 Task: Search one way flight ticket for 2 adults, 4 children and 1 infant on lap in business from Montgomery: Montgomery Regional Airportß(dannelly Field) to Evansville: Evansville Regional Airport on 5-3-2023. Choice of flights is Delta. Number of bags: 8 checked bags. Price is upto 20000. Outbound departure time preference is 17:30.
Action: Mouse moved to (267, 397)
Screenshot: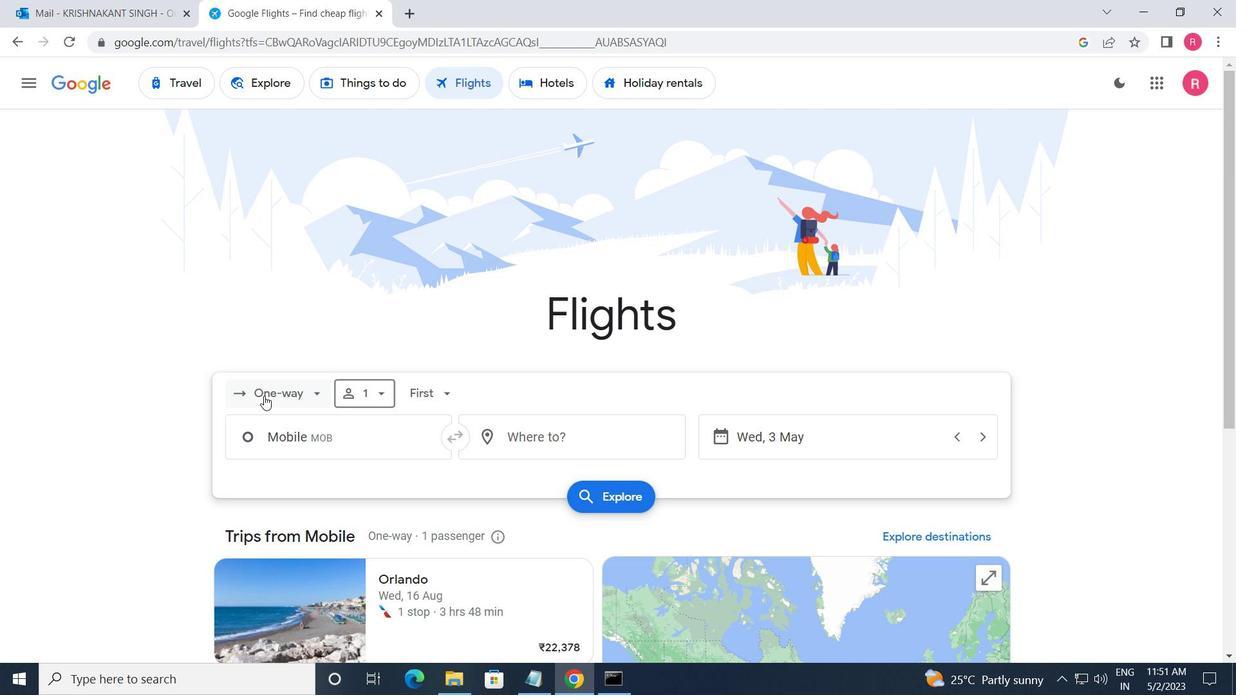 
Action: Mouse pressed left at (267, 397)
Screenshot: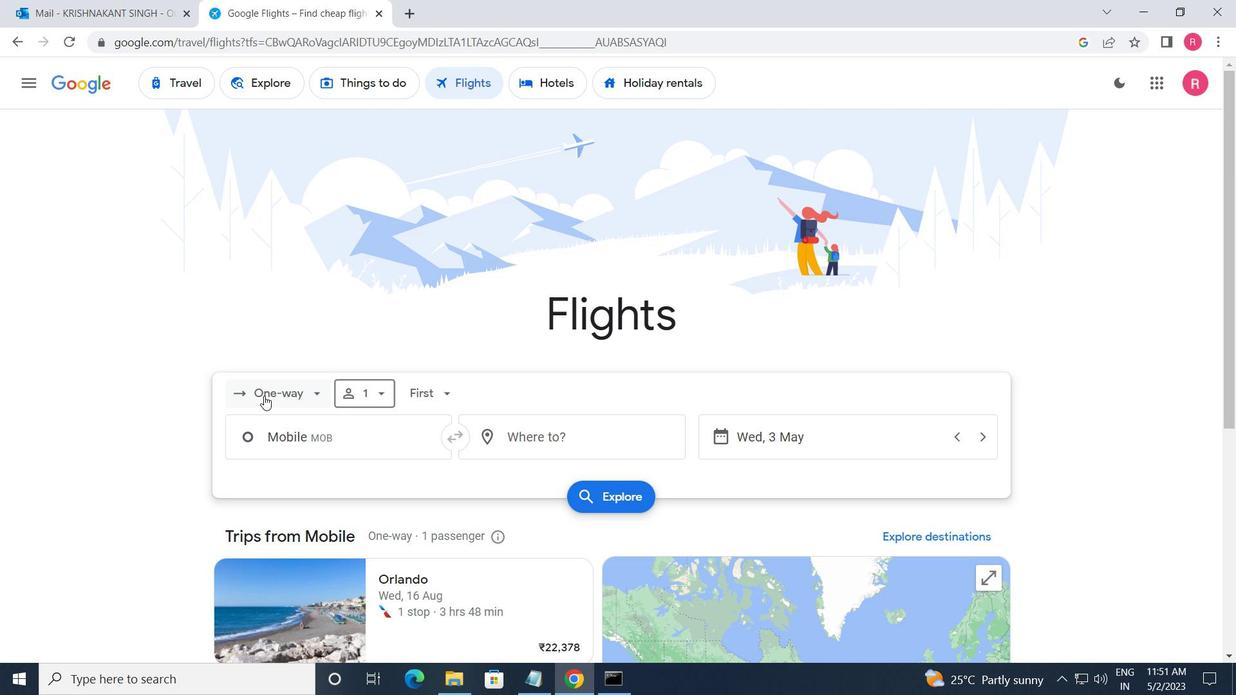 
Action: Mouse moved to (325, 470)
Screenshot: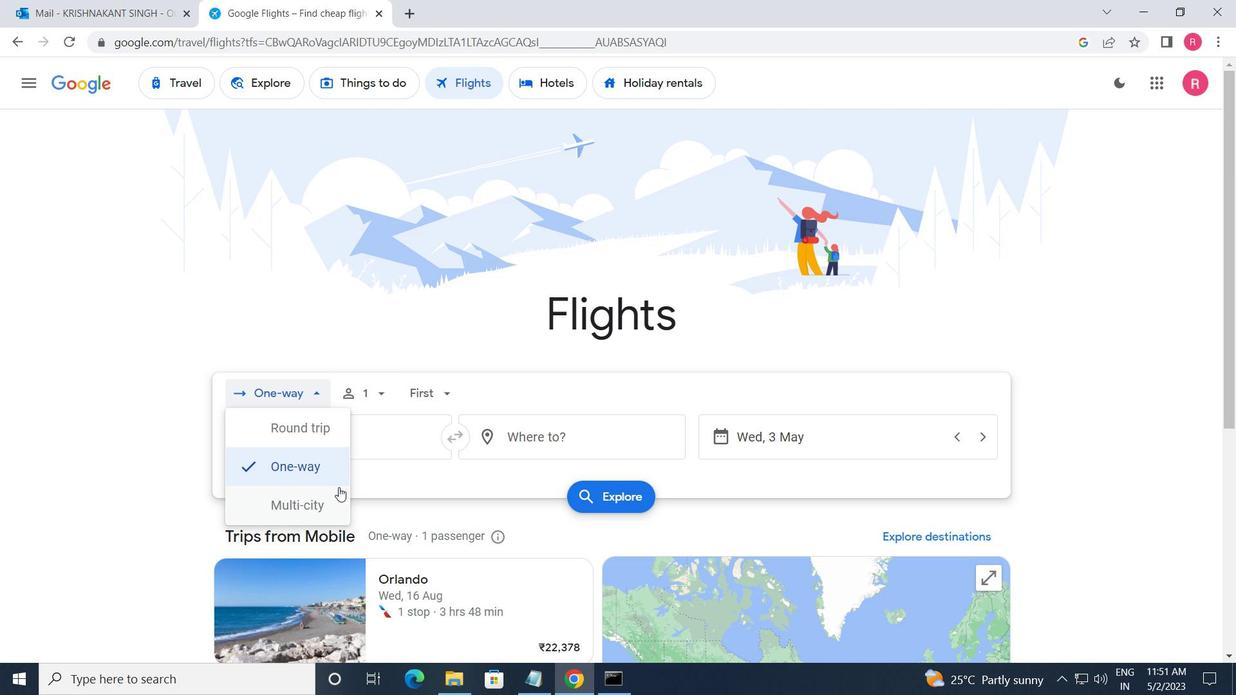 
Action: Mouse pressed left at (325, 470)
Screenshot: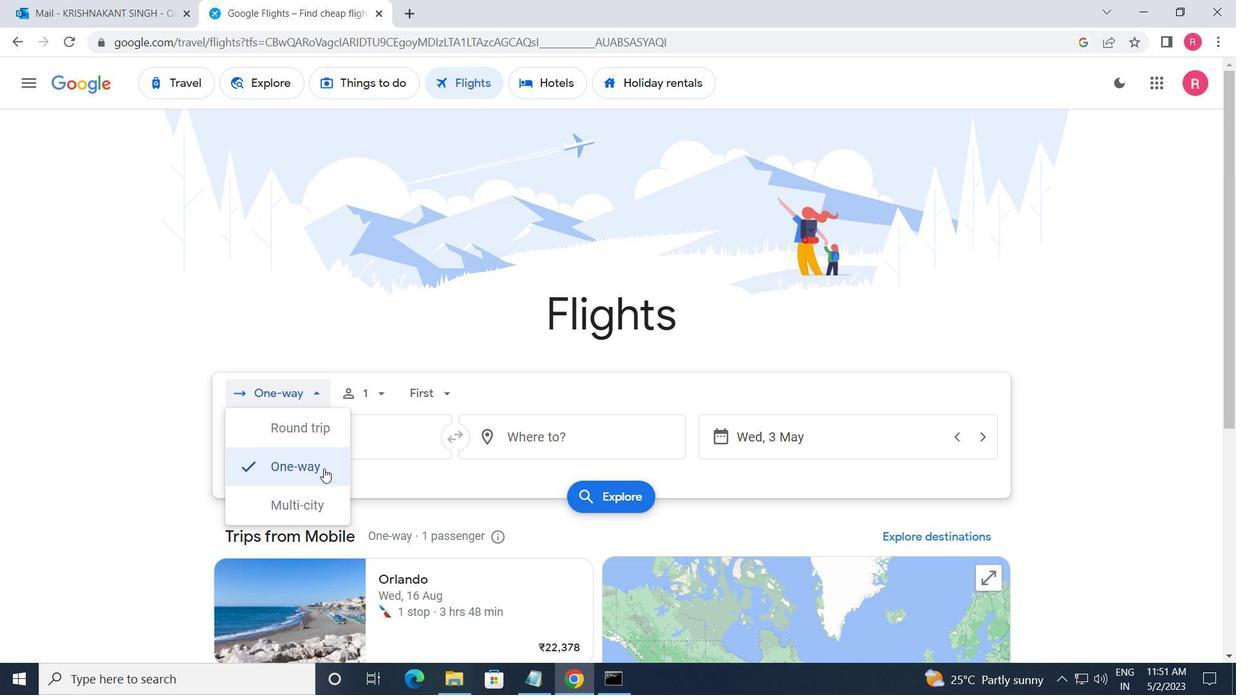 
Action: Mouse moved to (381, 398)
Screenshot: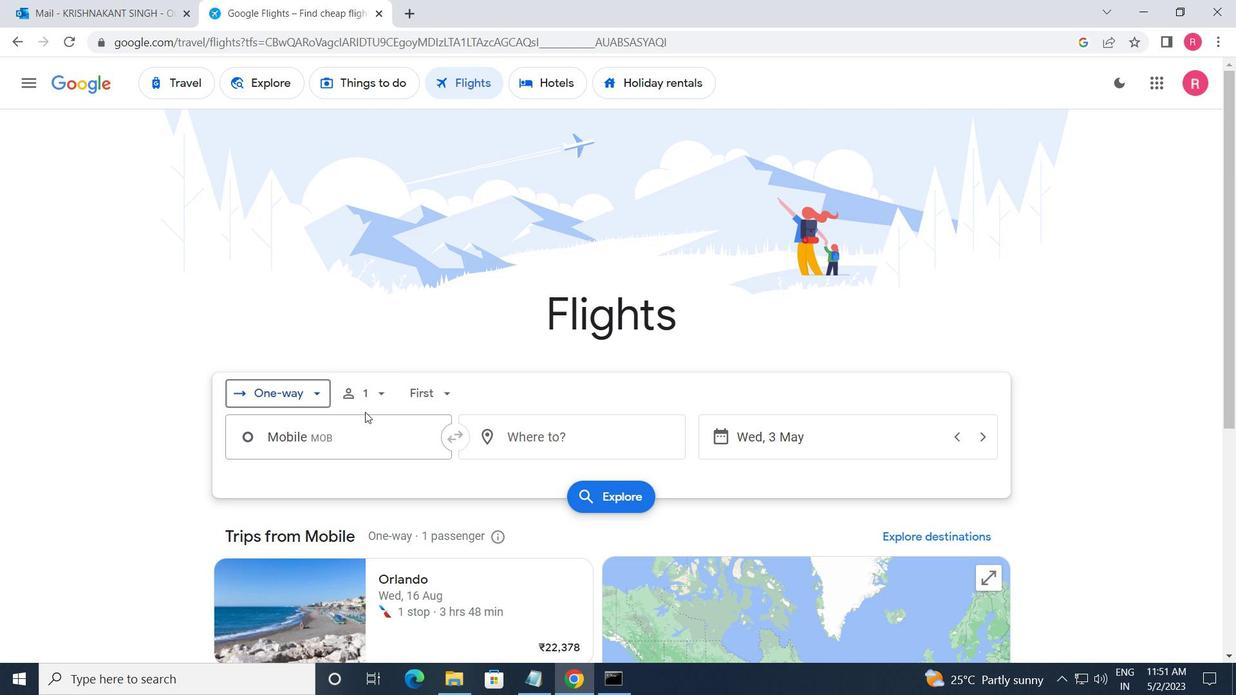 
Action: Mouse pressed left at (381, 398)
Screenshot: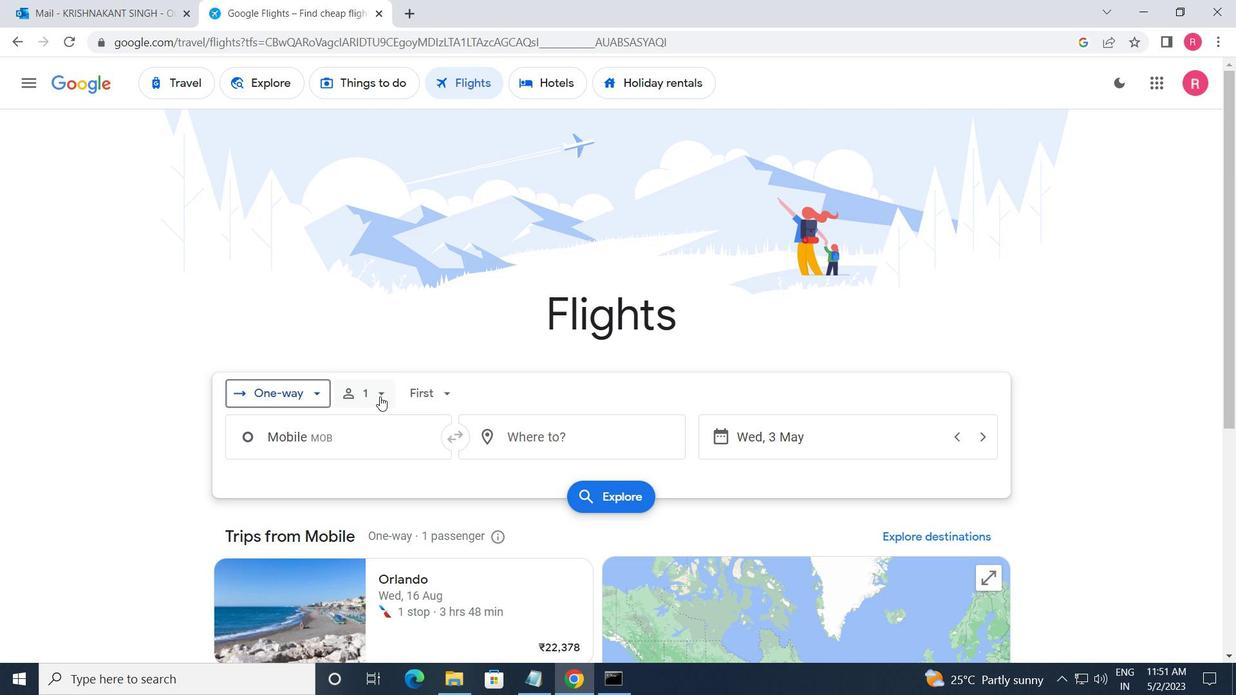 
Action: Mouse moved to (504, 439)
Screenshot: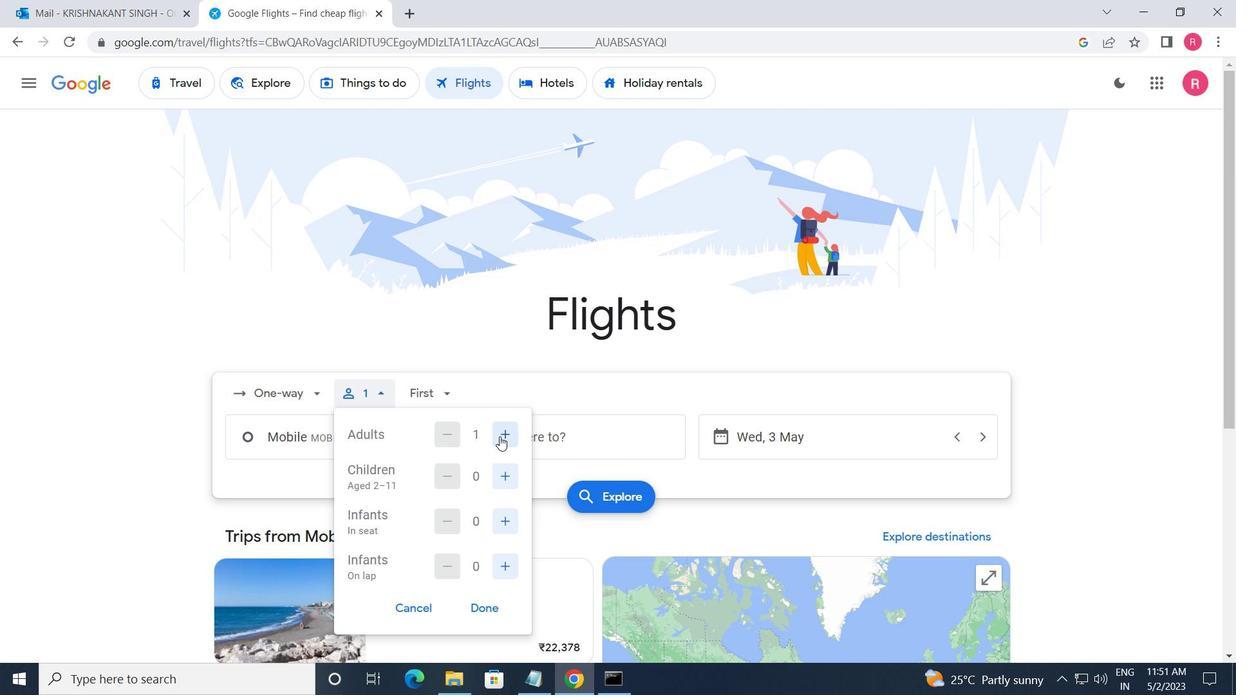 
Action: Mouse pressed left at (504, 439)
Screenshot: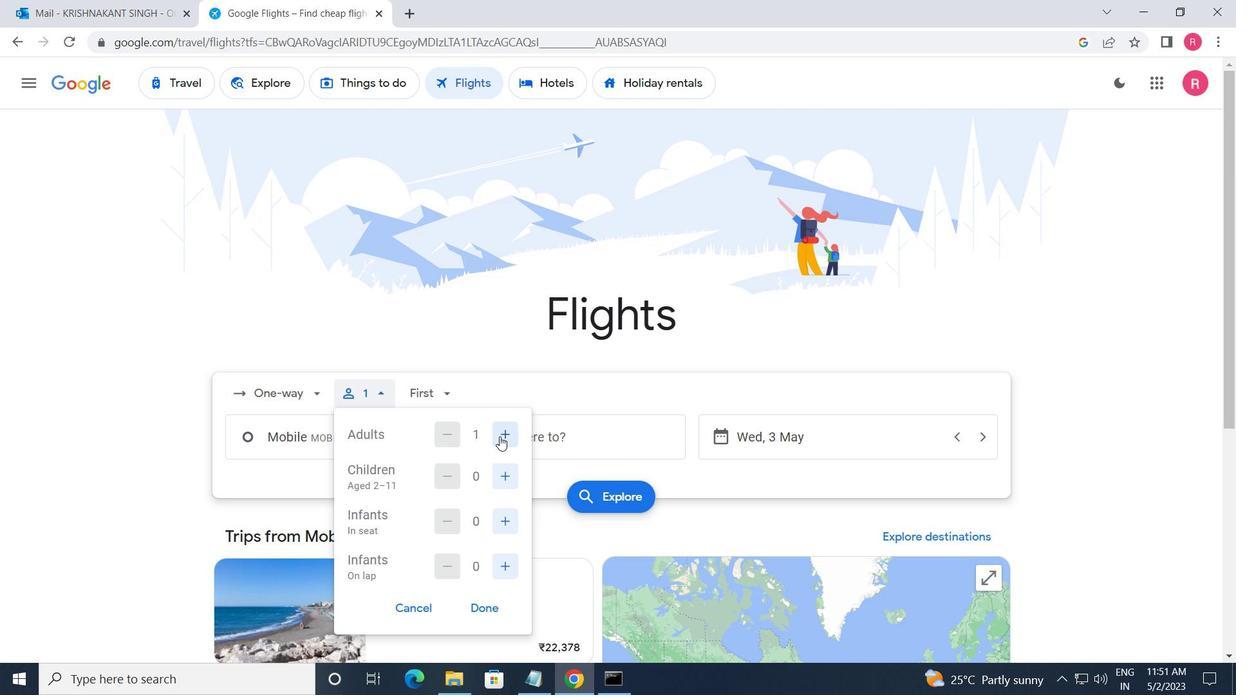 
Action: Mouse moved to (503, 468)
Screenshot: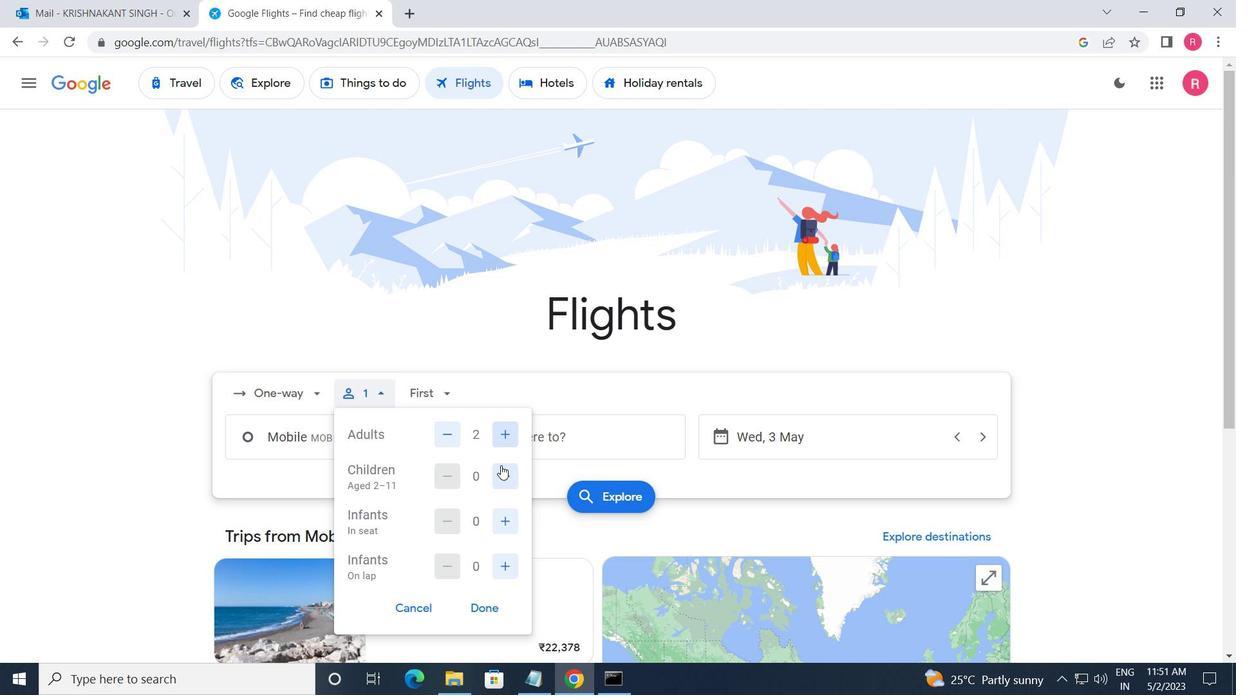 
Action: Mouse pressed left at (503, 468)
Screenshot: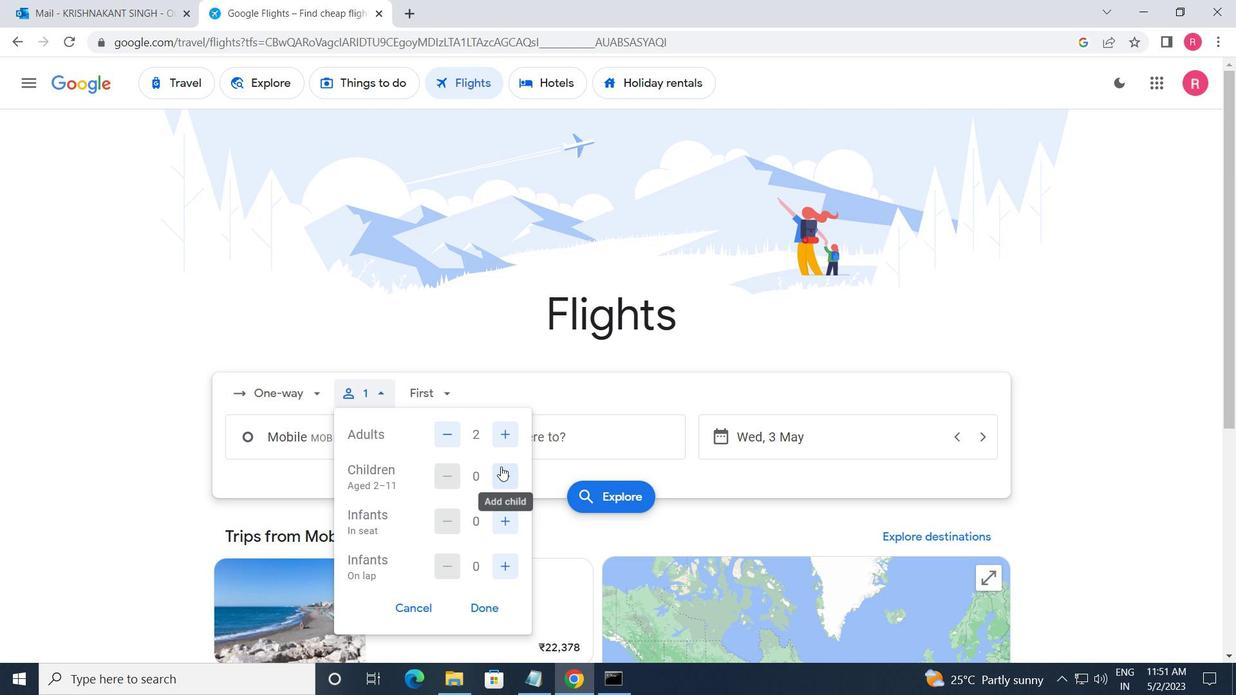 
Action: Mouse moved to (503, 469)
Screenshot: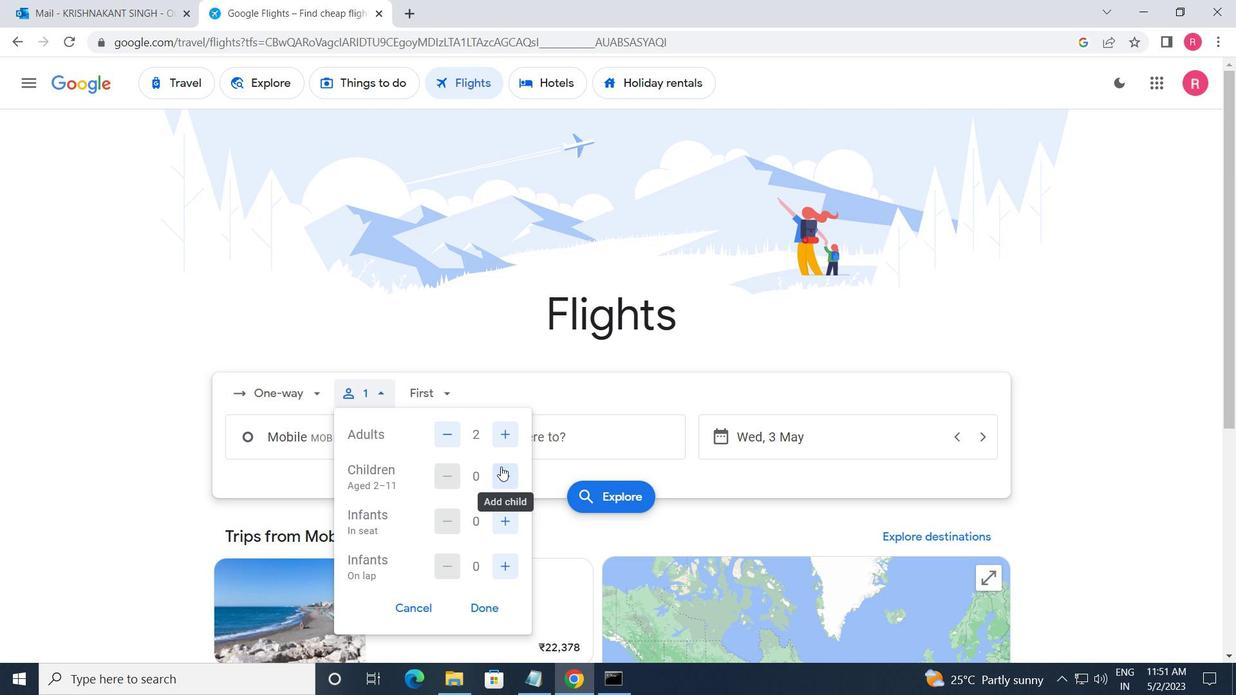 
Action: Mouse pressed left at (503, 469)
Screenshot: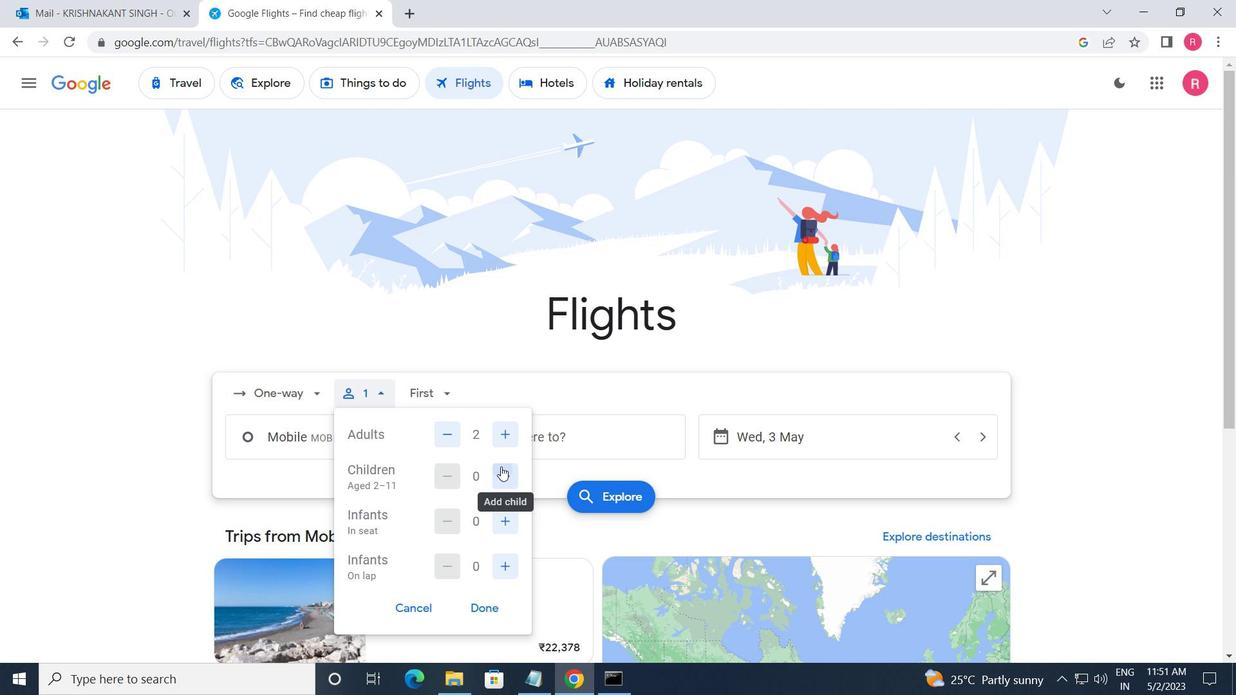 
Action: Mouse pressed left at (503, 469)
Screenshot: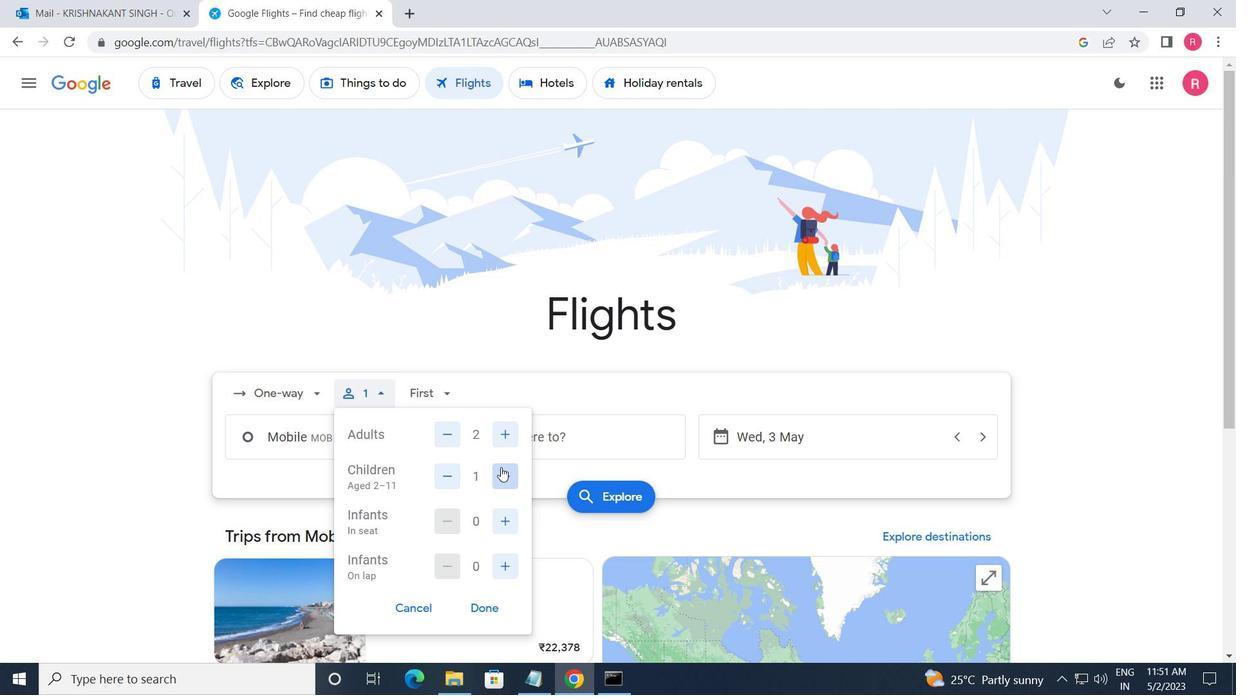 
Action: Mouse pressed left at (503, 469)
Screenshot: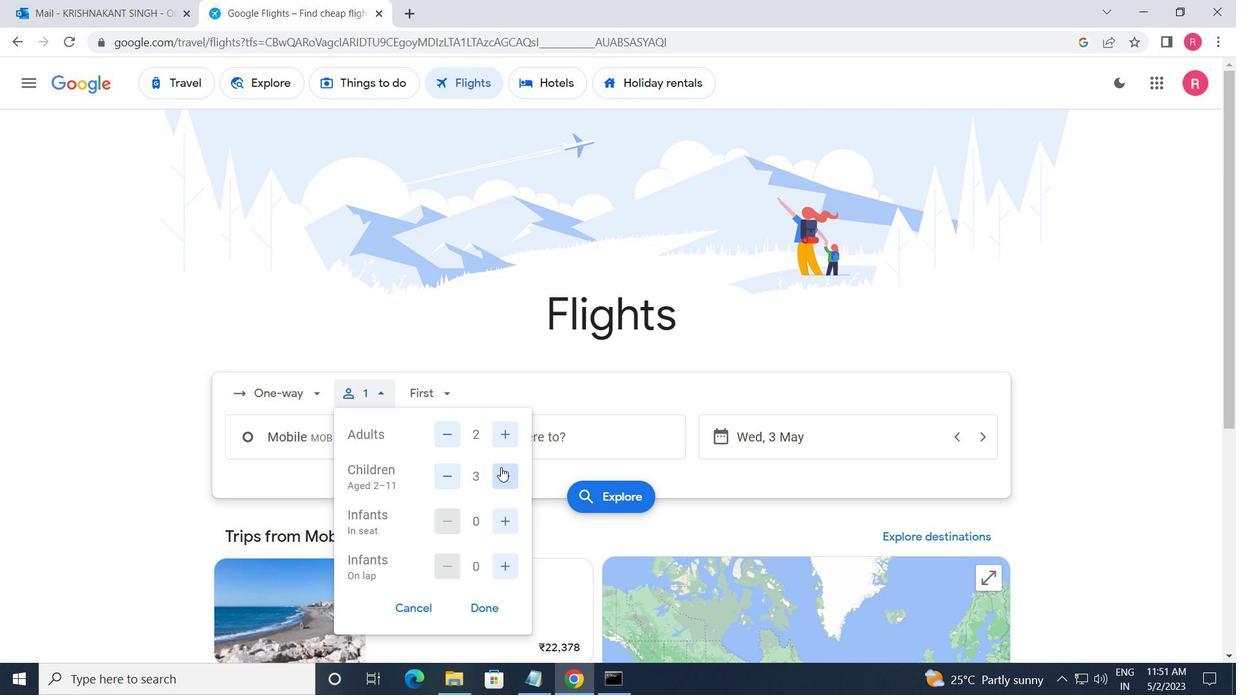 
Action: Mouse moved to (501, 513)
Screenshot: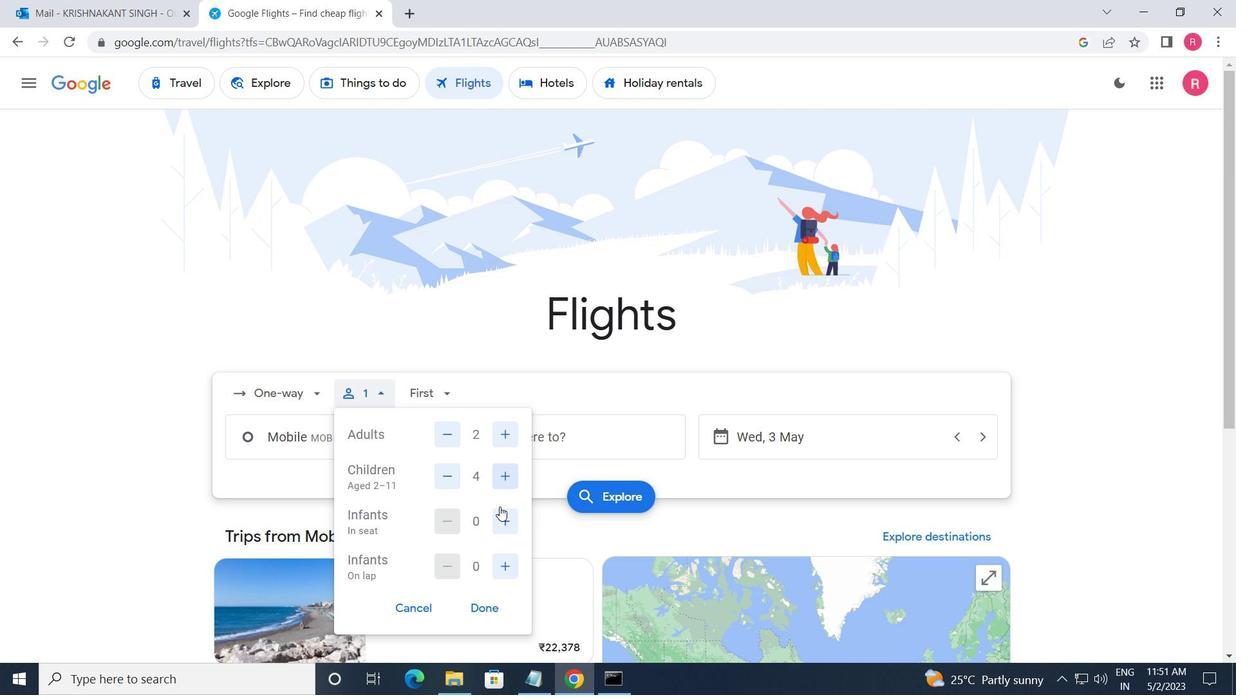 
Action: Mouse pressed left at (501, 513)
Screenshot: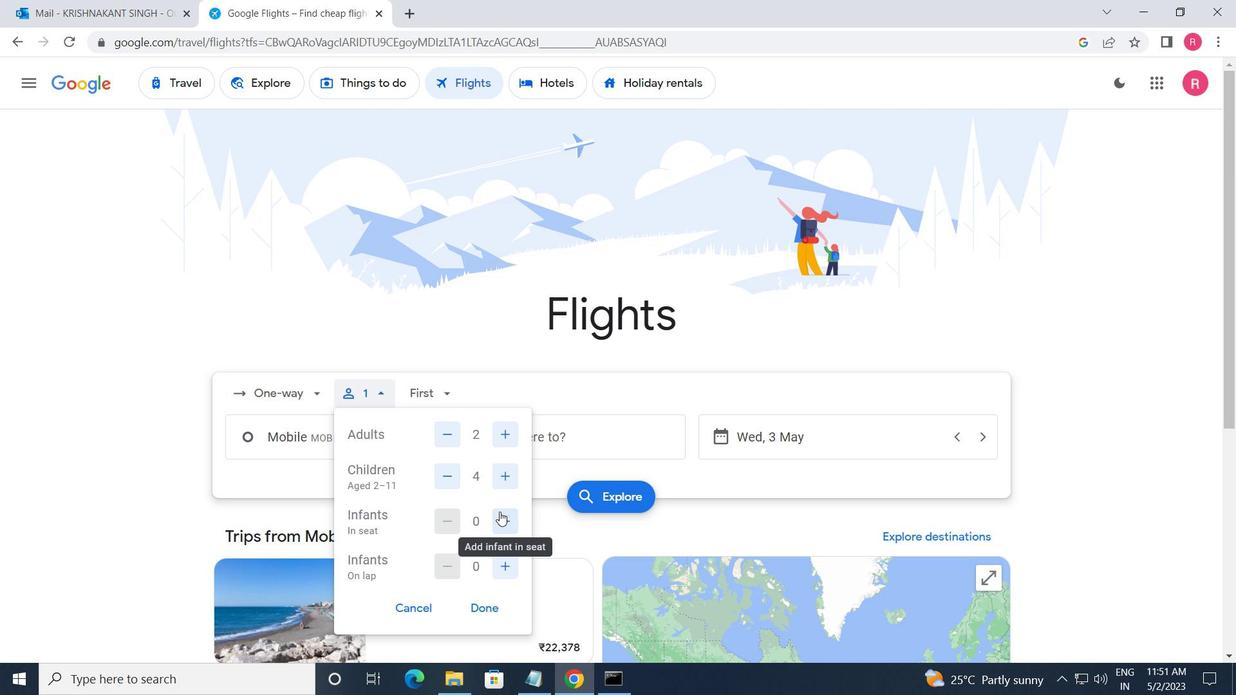 
Action: Mouse moved to (446, 401)
Screenshot: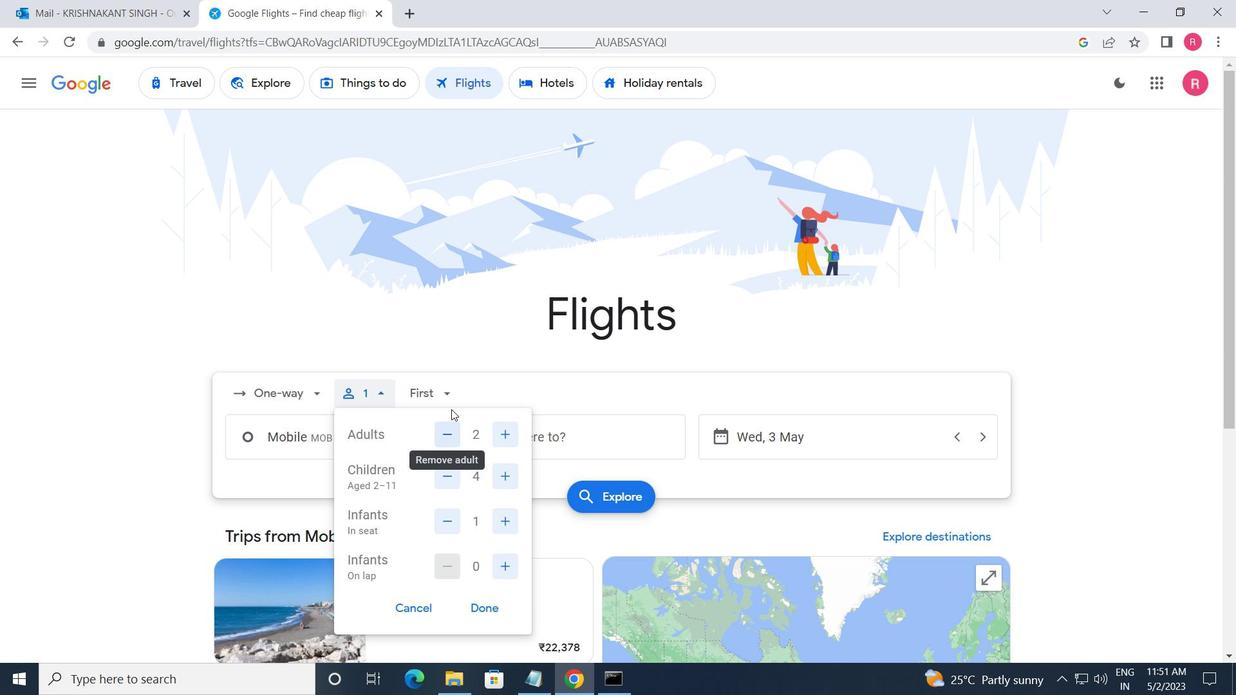 
Action: Mouse pressed left at (446, 401)
Screenshot: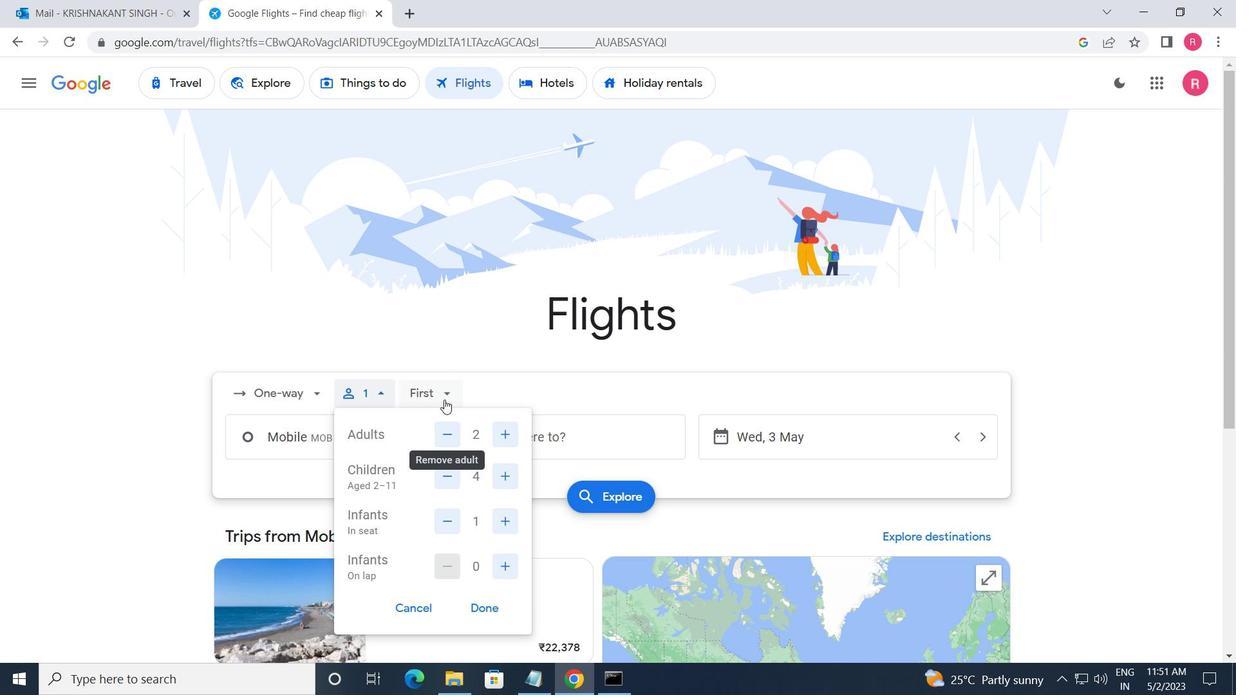 
Action: Mouse moved to (464, 513)
Screenshot: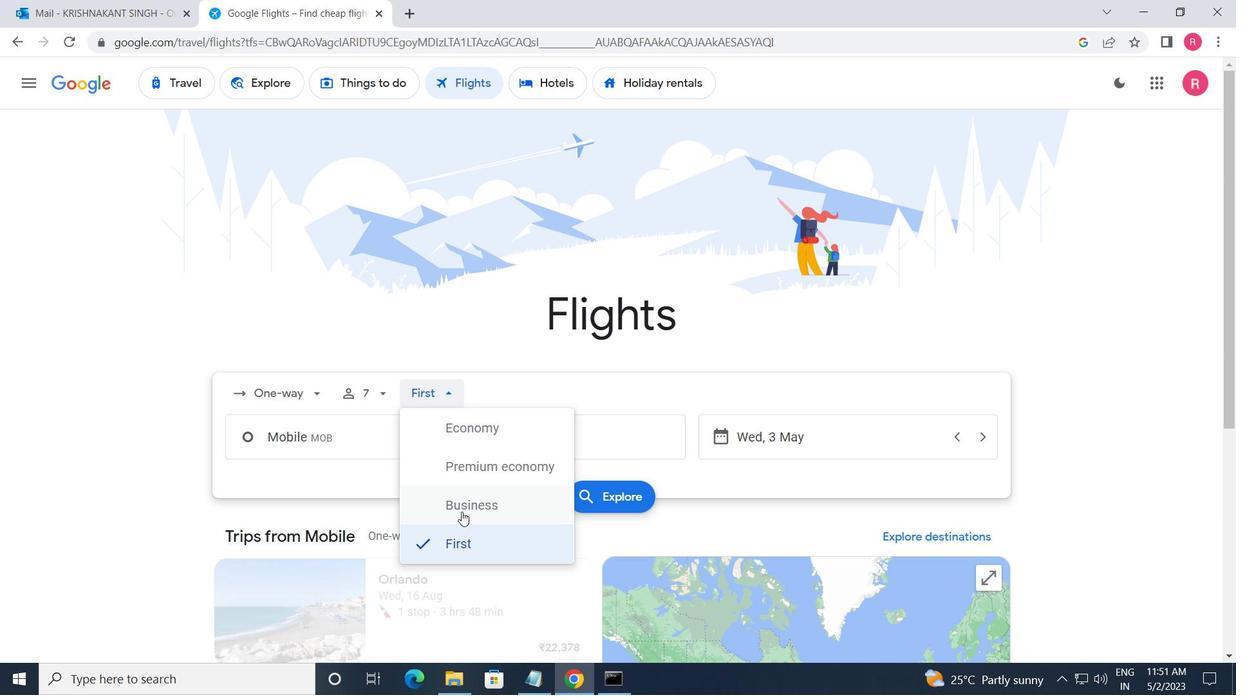 
Action: Mouse pressed left at (464, 513)
Screenshot: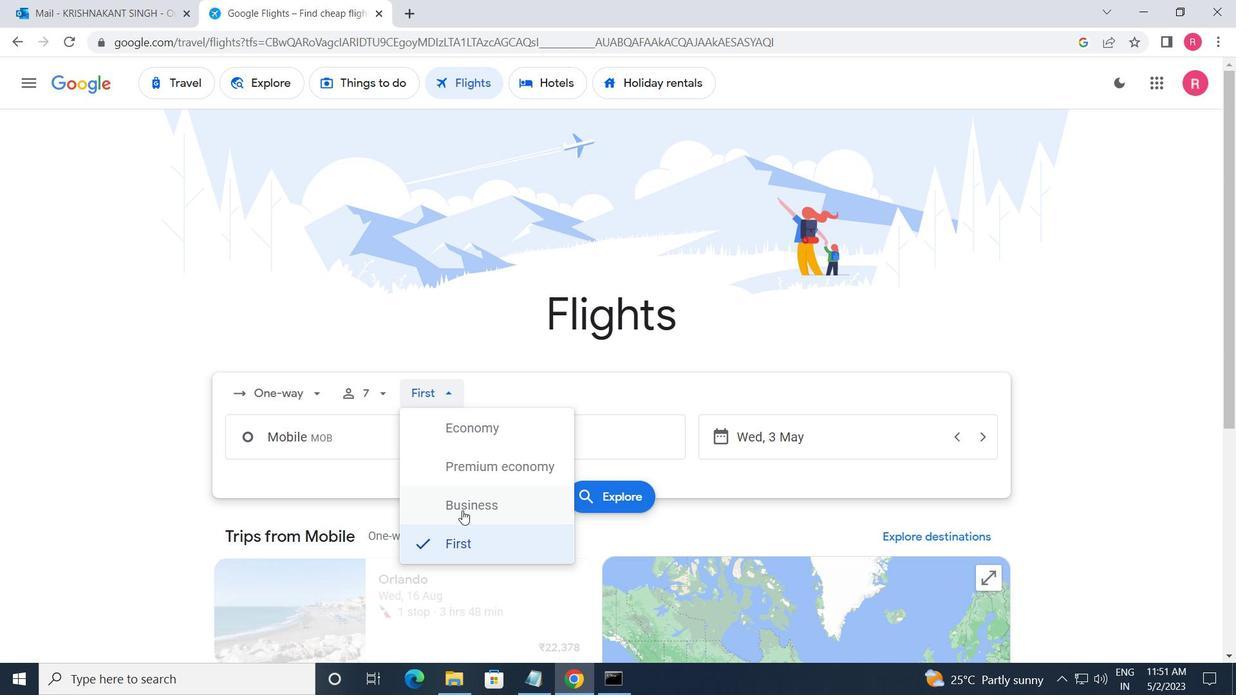
Action: Mouse moved to (379, 444)
Screenshot: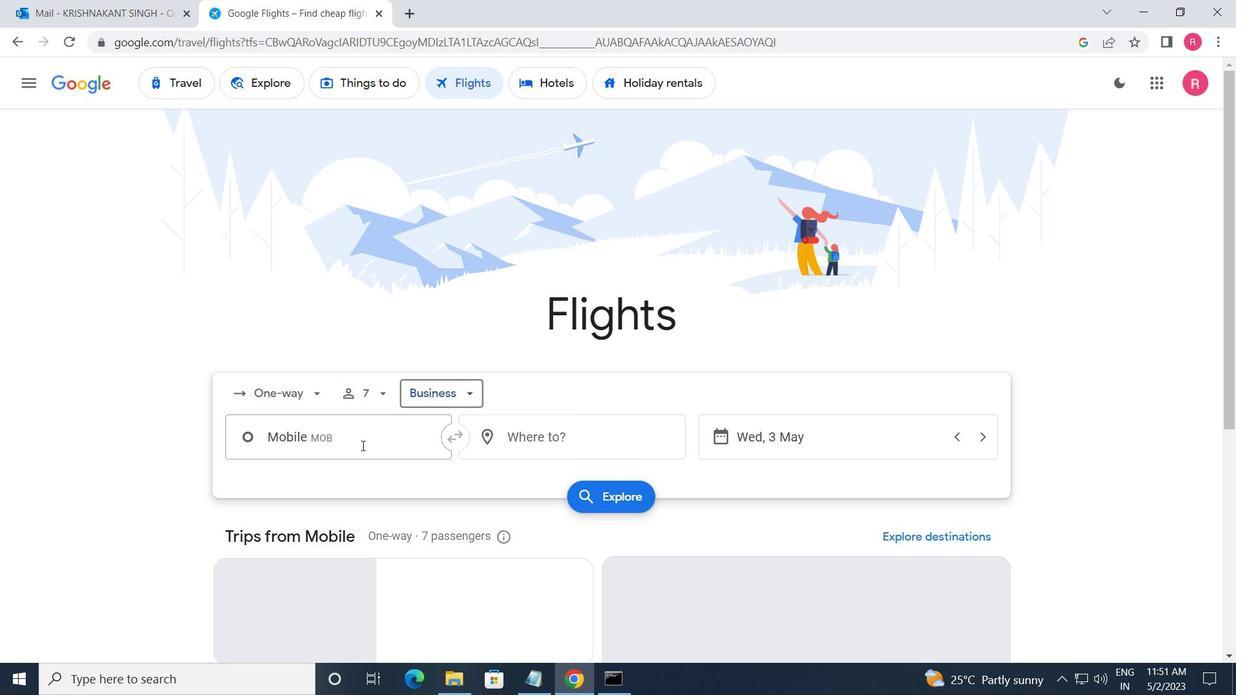 
Action: Mouse pressed left at (379, 444)
Screenshot: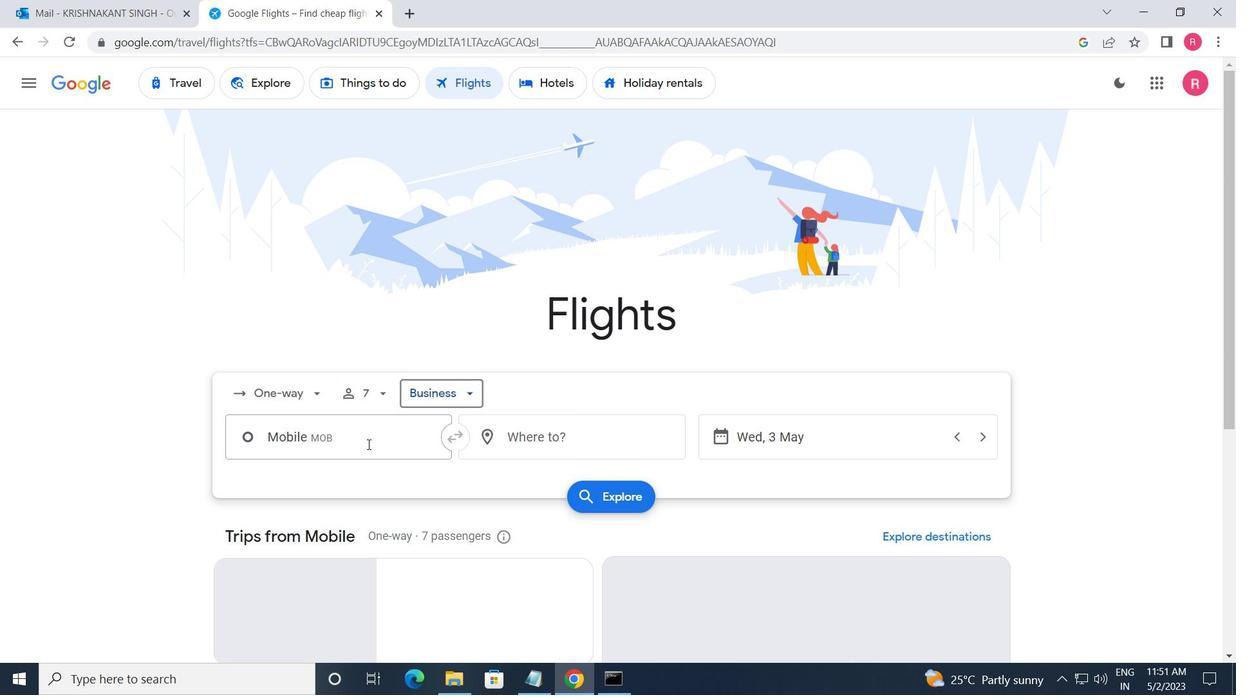 
Action: Mouse moved to (373, 256)
Screenshot: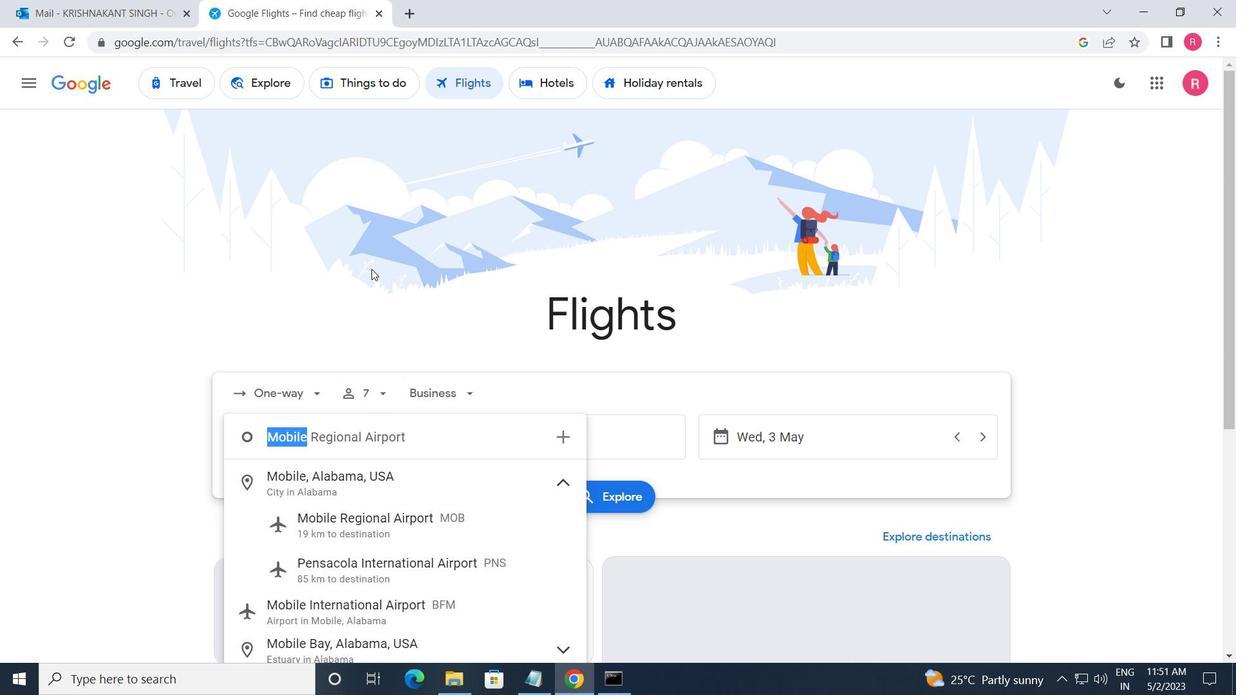 
Action: Key pressed <Key.shift_r>Montgomery
Screenshot: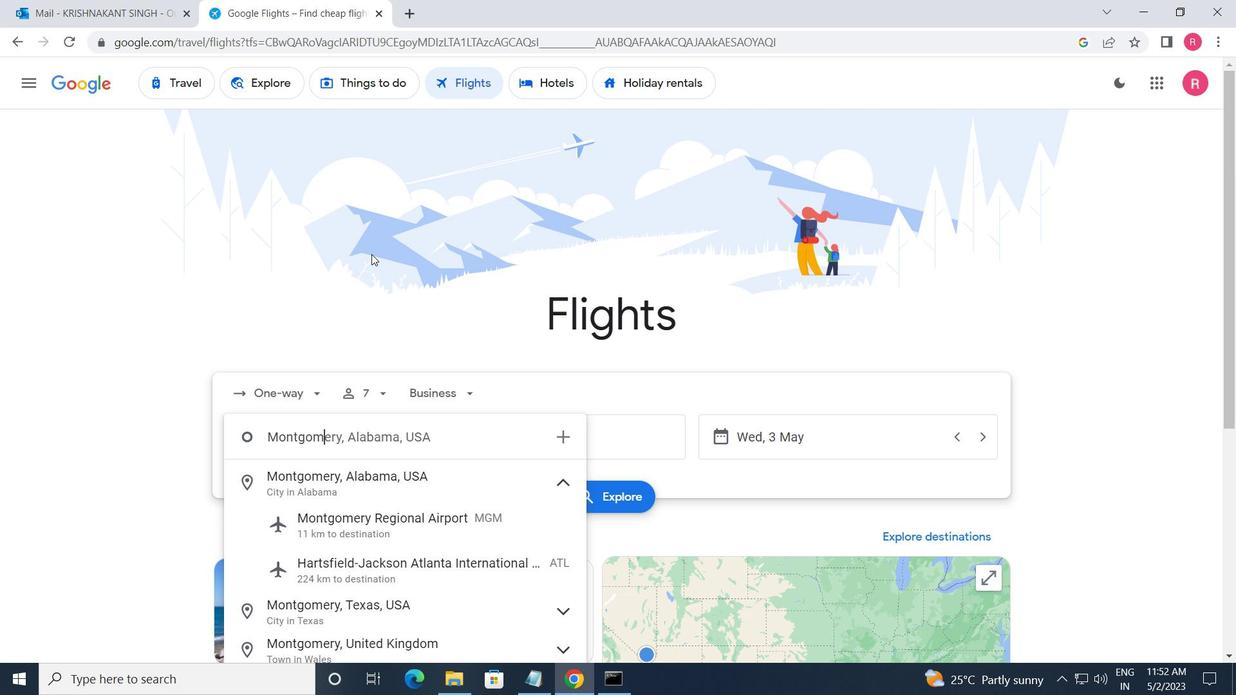 
Action: Mouse moved to (402, 533)
Screenshot: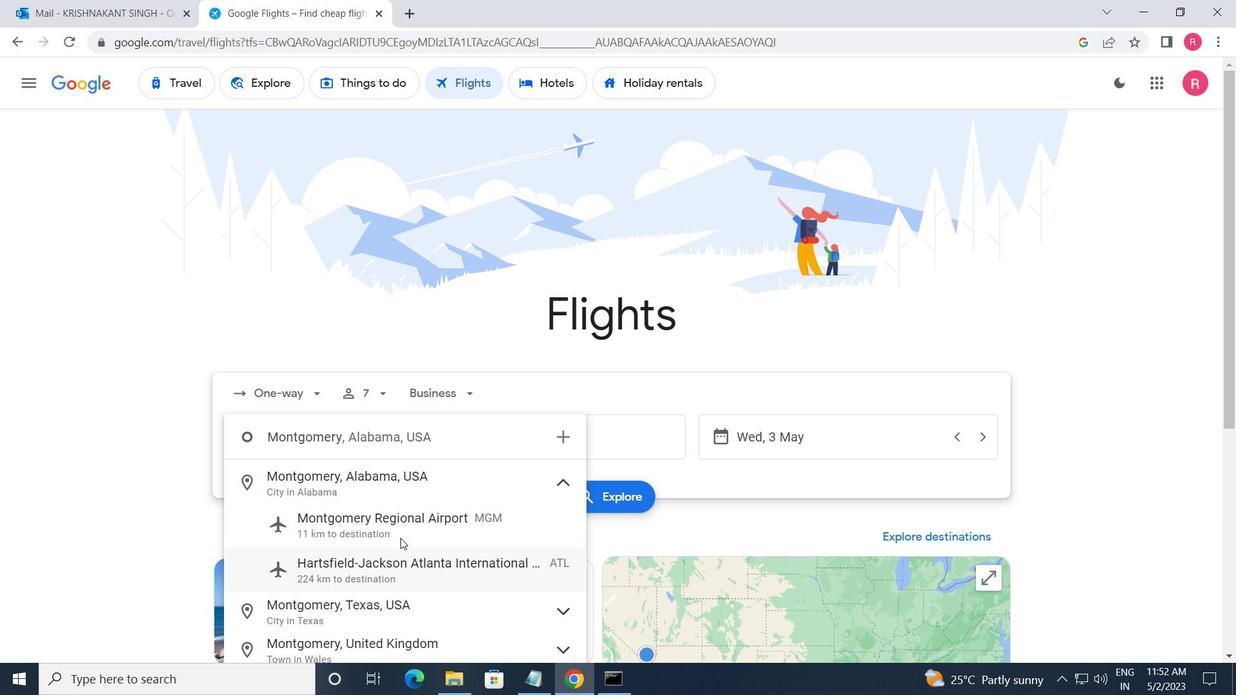 
Action: Mouse pressed left at (402, 533)
Screenshot: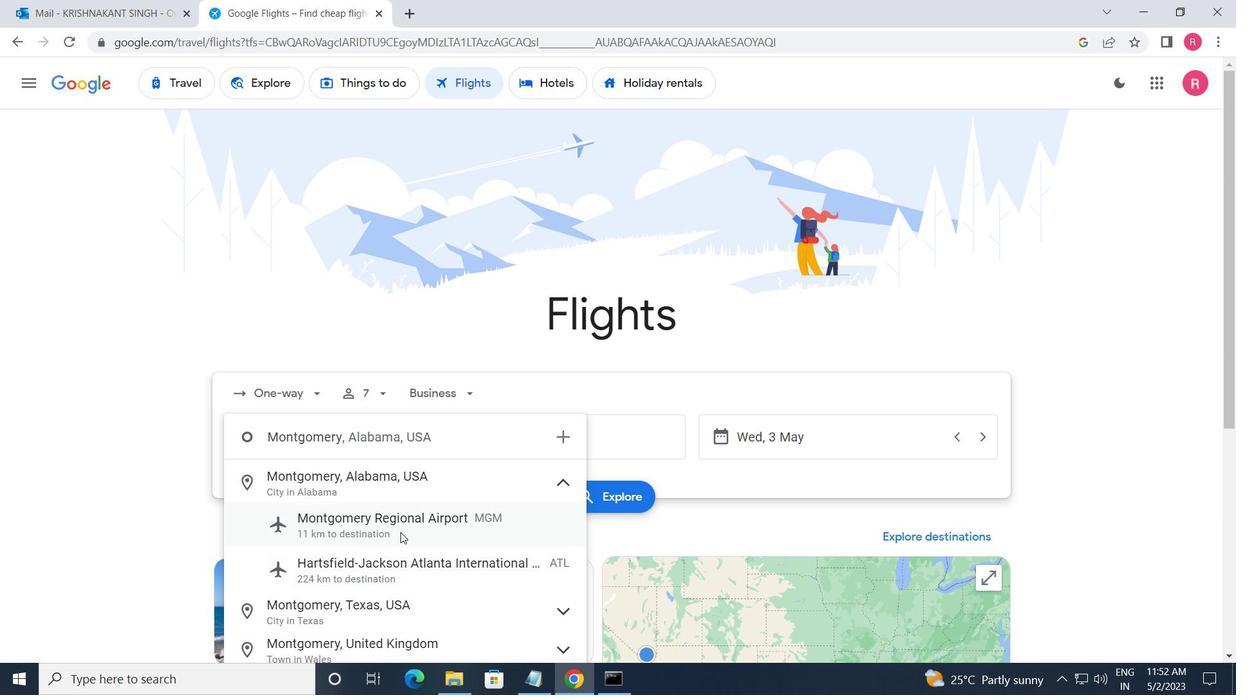 
Action: Mouse moved to (556, 440)
Screenshot: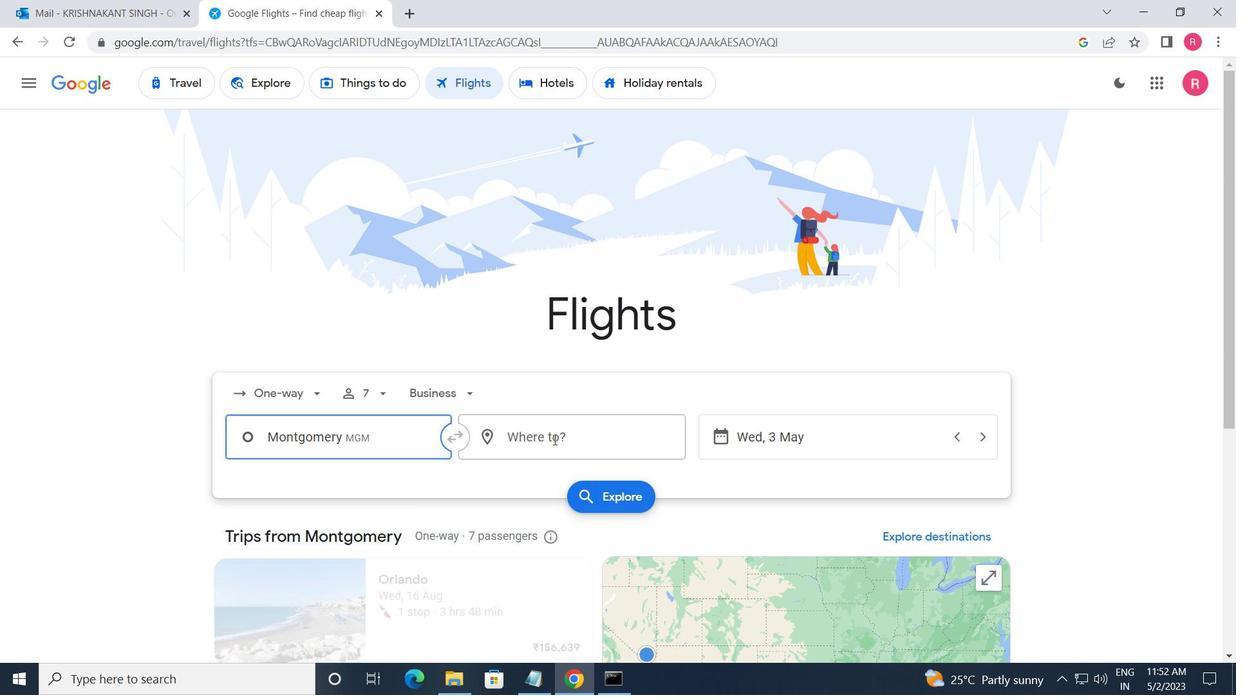 
Action: Mouse pressed left at (556, 440)
Screenshot: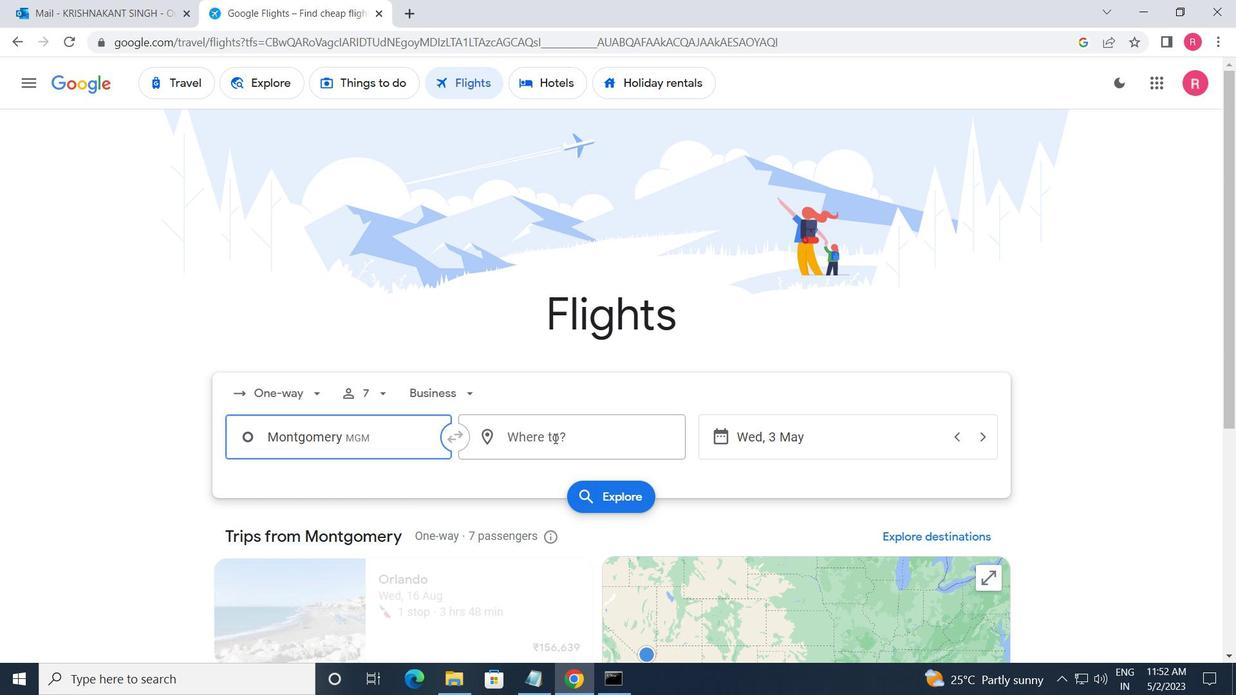 
Action: Mouse moved to (538, 604)
Screenshot: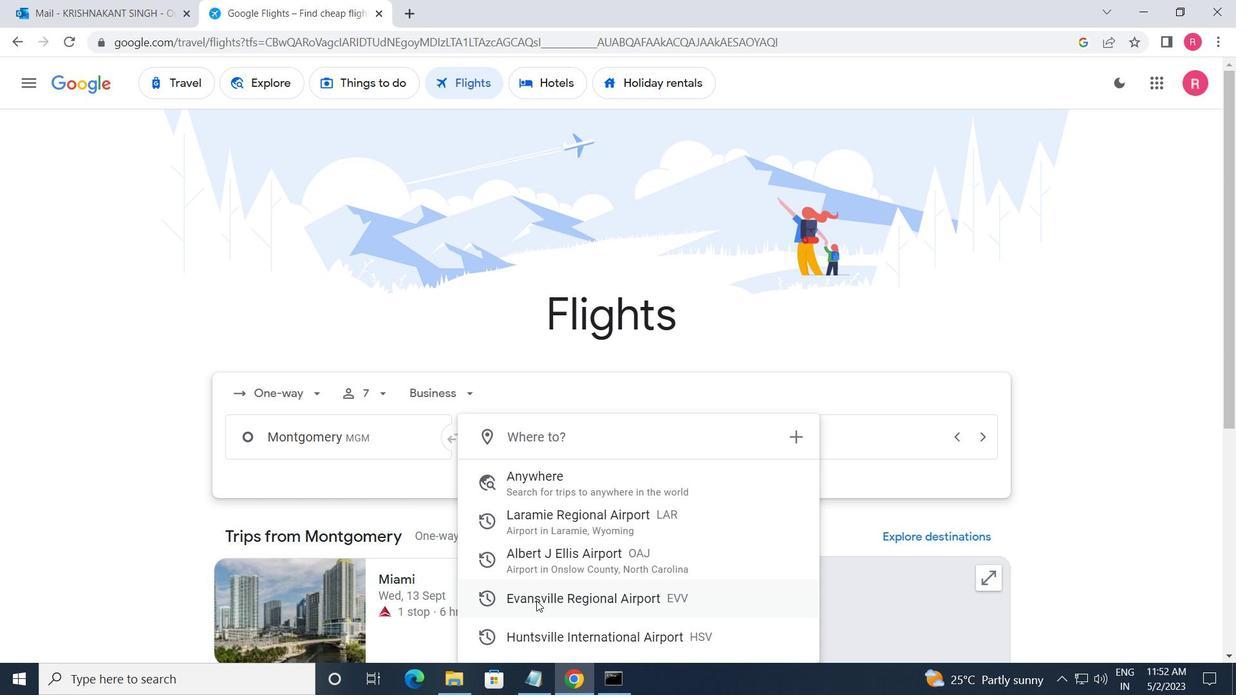 
Action: Mouse pressed left at (538, 604)
Screenshot: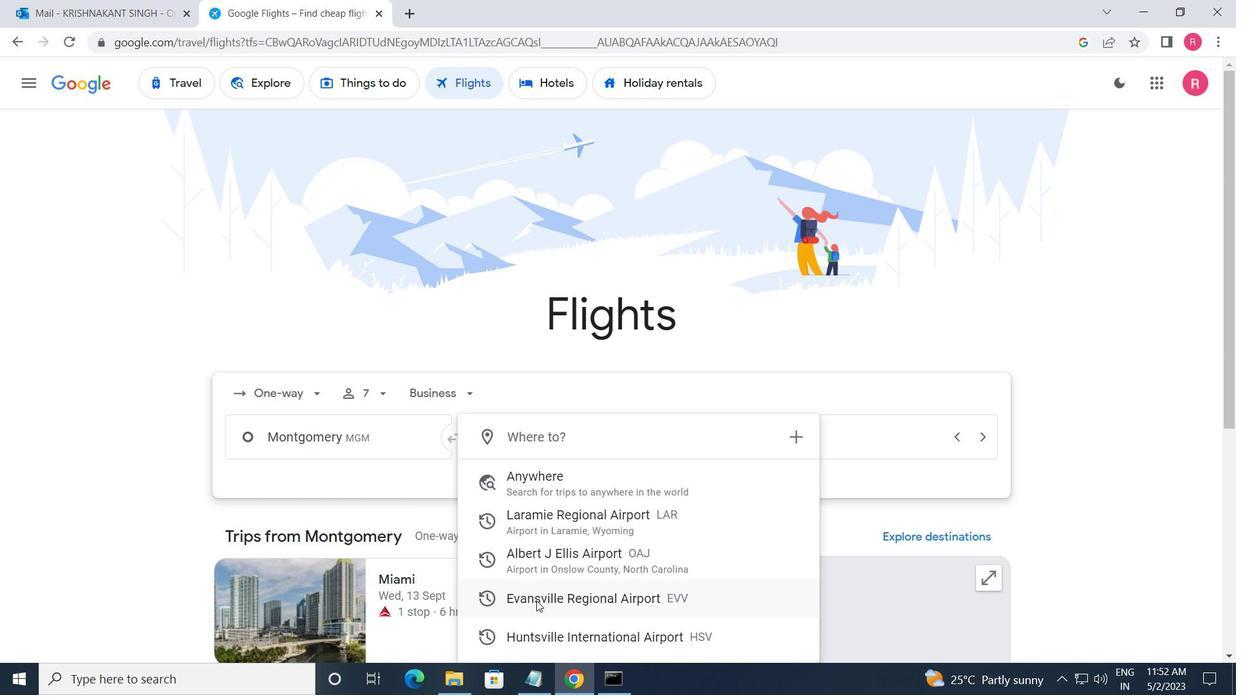 
Action: Mouse moved to (824, 439)
Screenshot: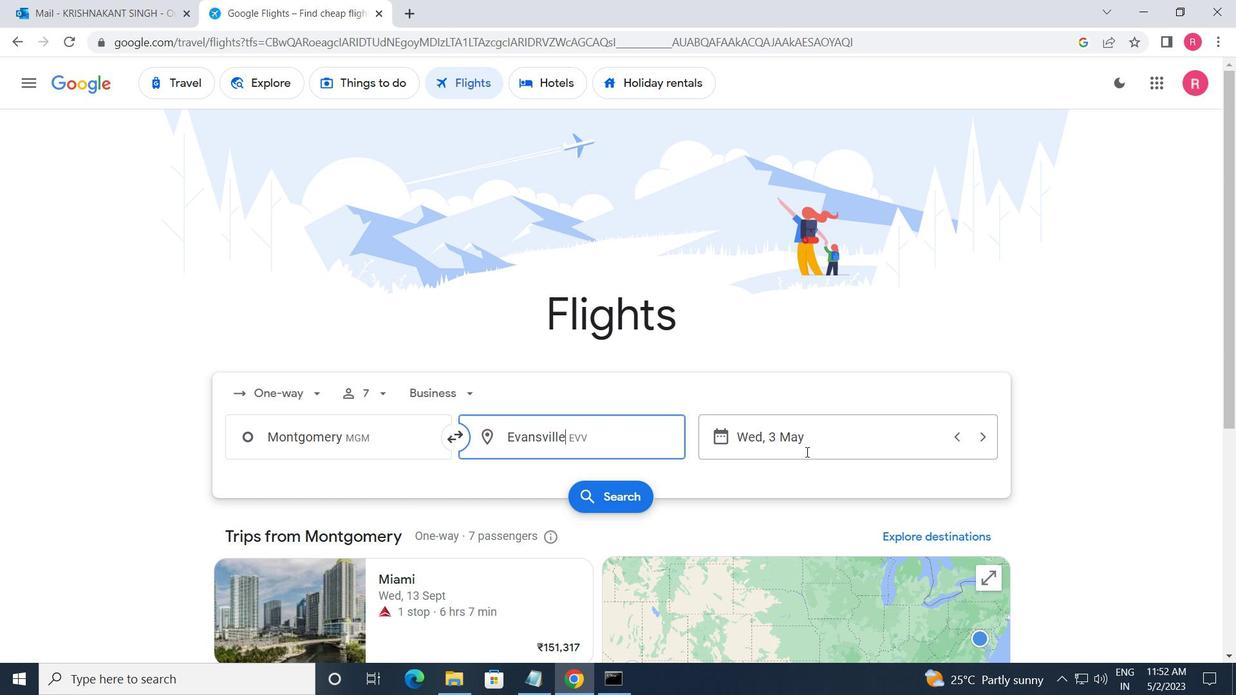 
Action: Mouse pressed left at (824, 439)
Screenshot: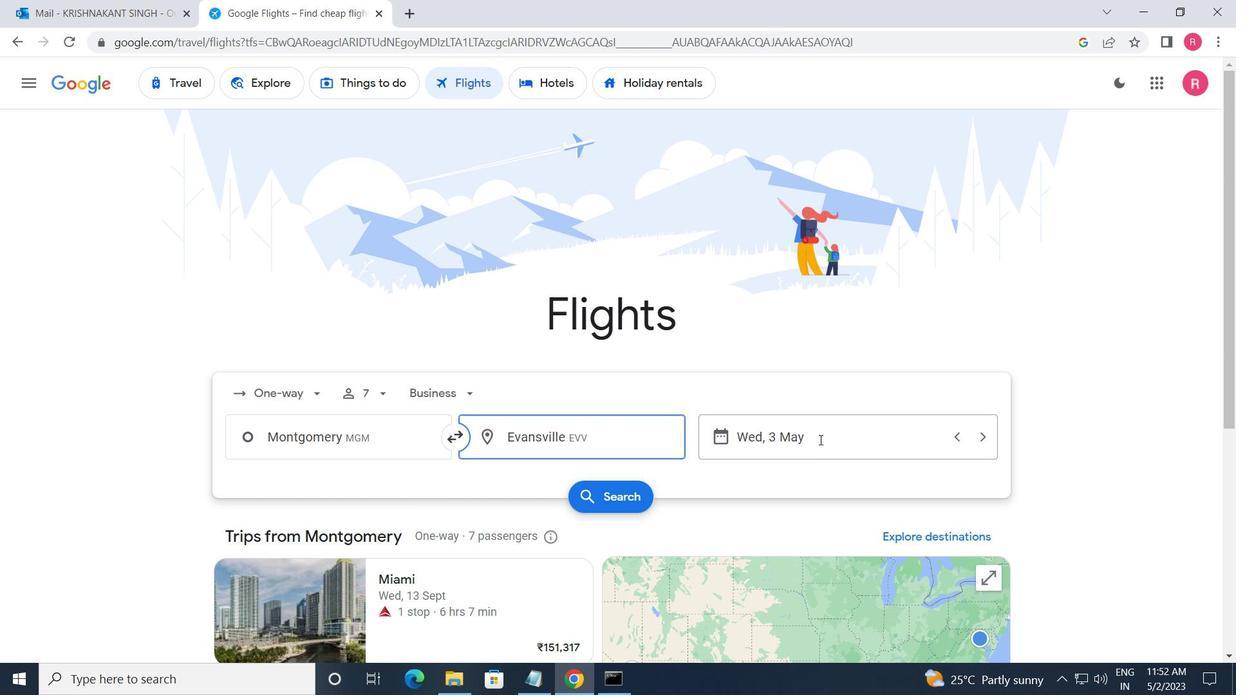 
Action: Mouse moved to (542, 381)
Screenshot: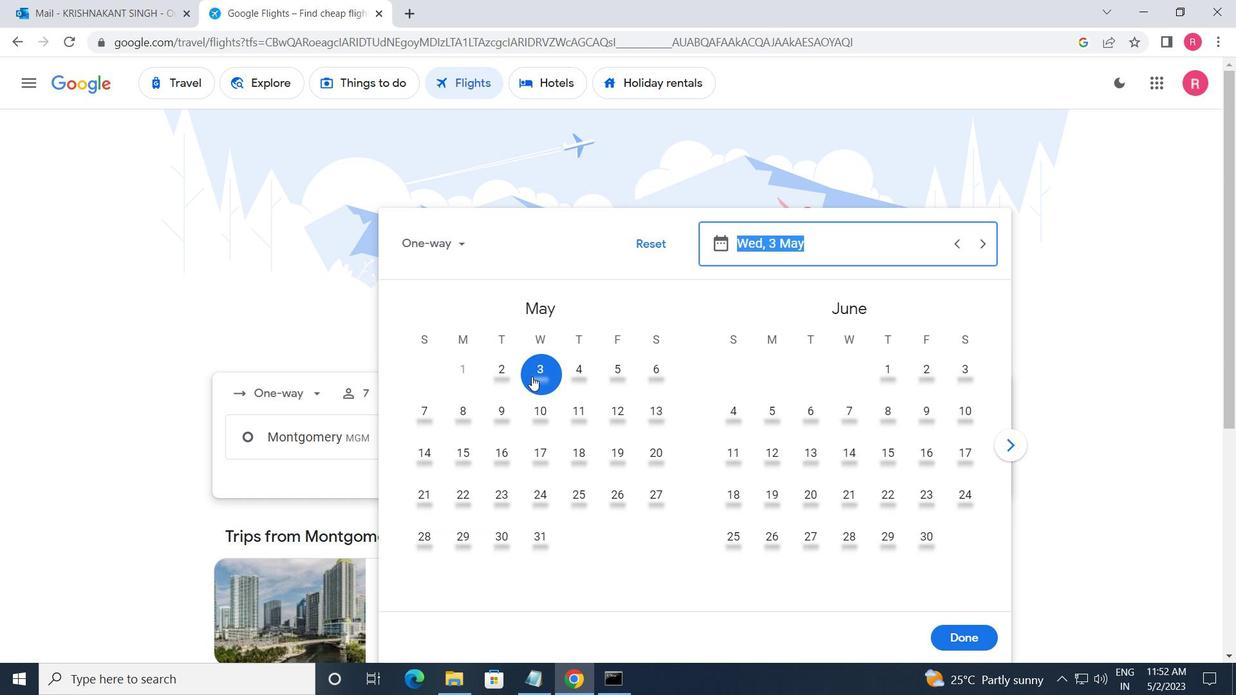 
Action: Mouse pressed left at (542, 381)
Screenshot: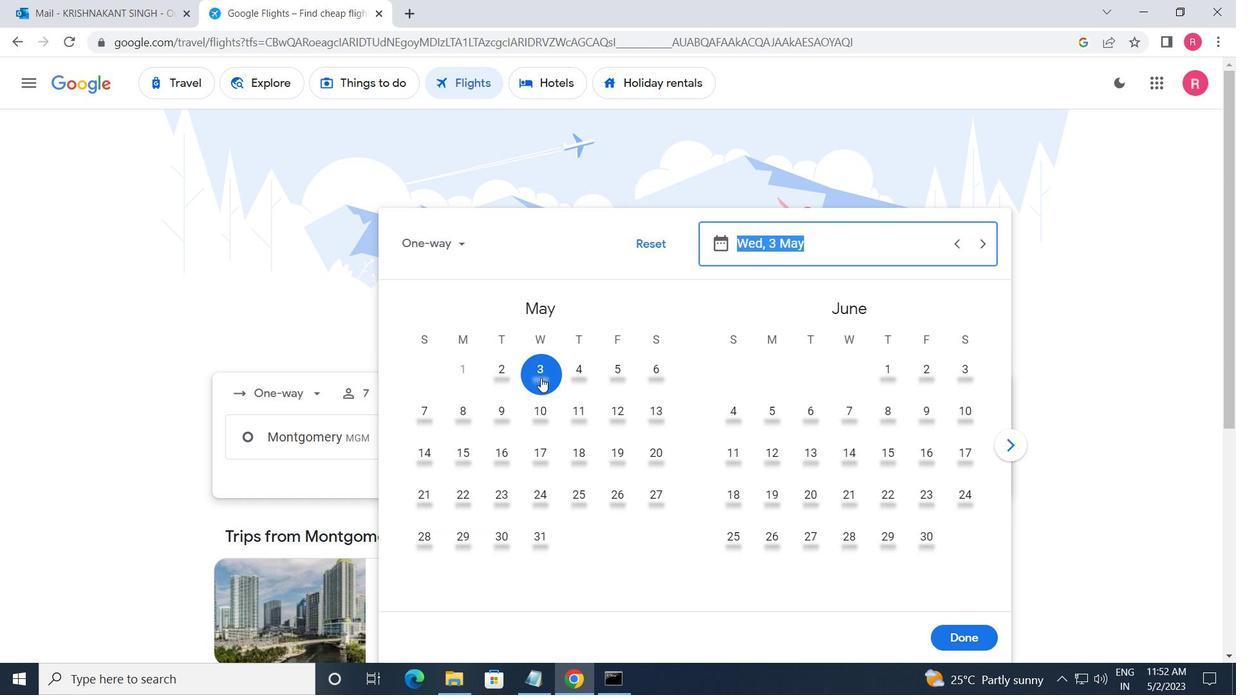 
Action: Mouse moved to (949, 641)
Screenshot: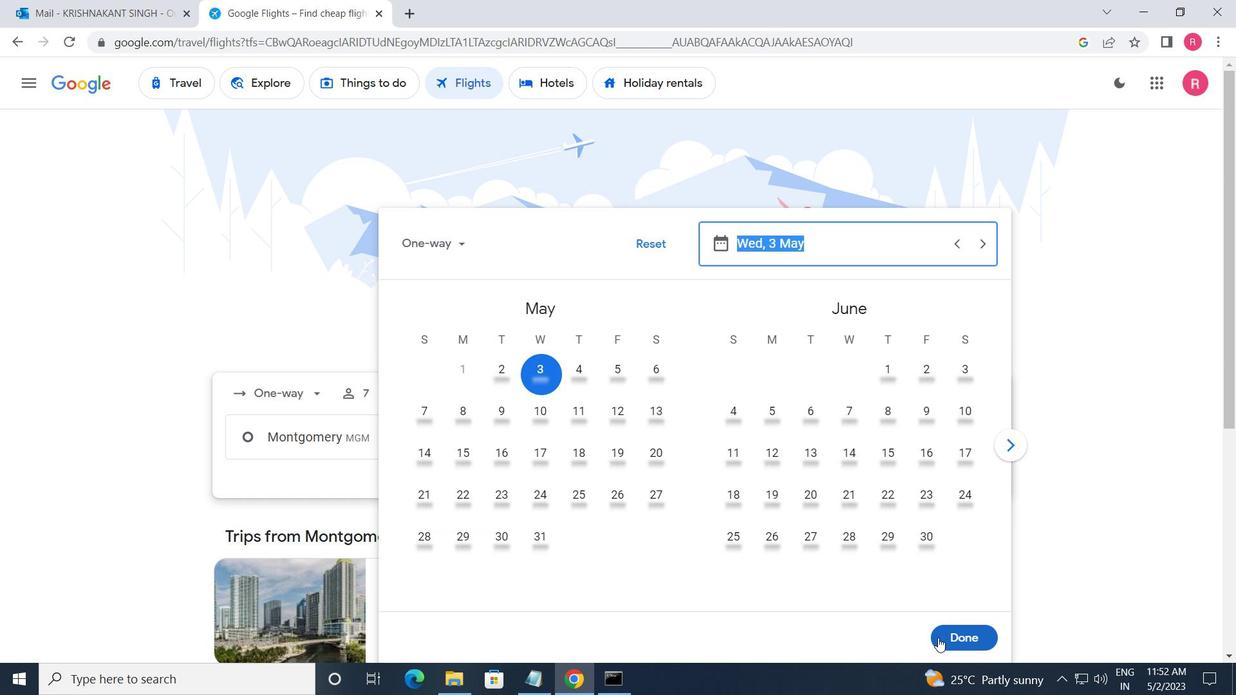 
Action: Mouse pressed left at (949, 641)
Screenshot: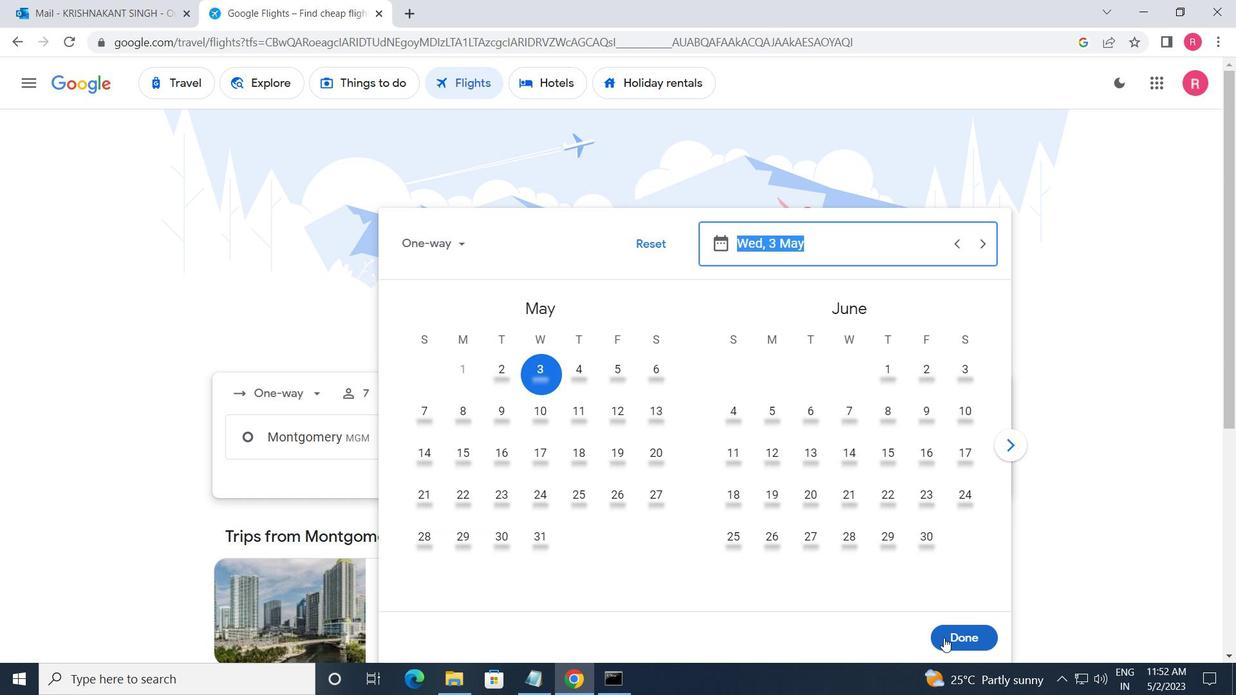 
Action: Mouse moved to (613, 500)
Screenshot: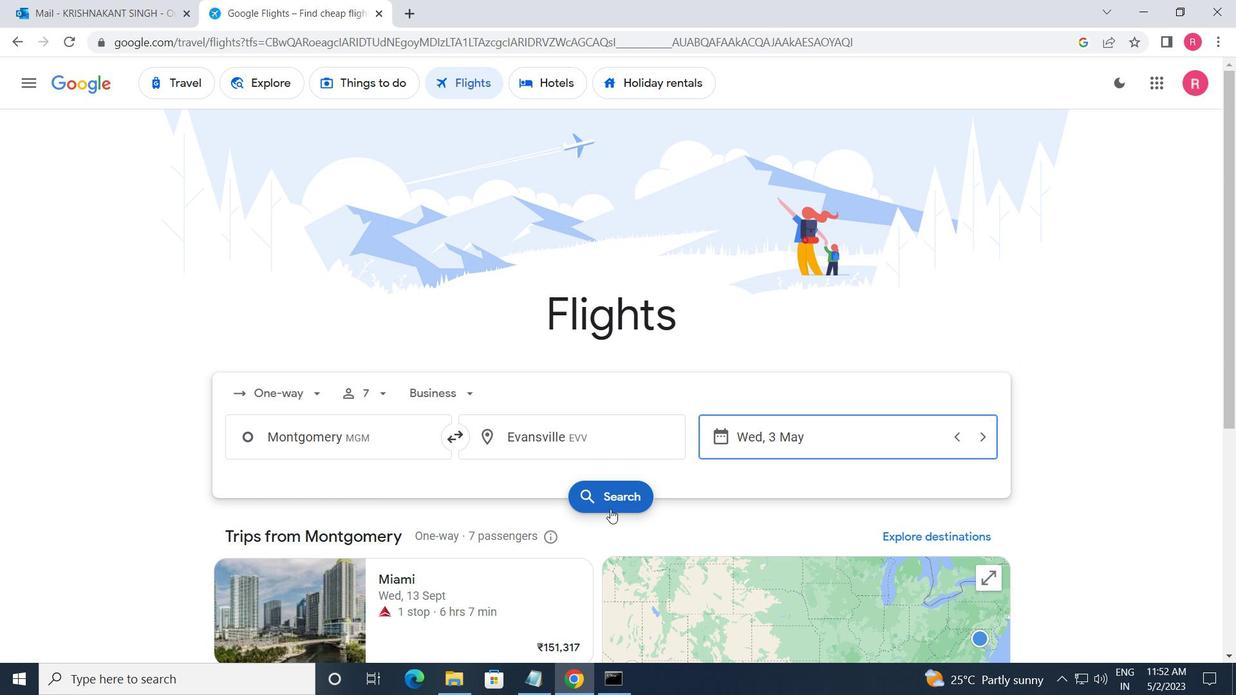 
Action: Mouse pressed left at (613, 500)
Screenshot: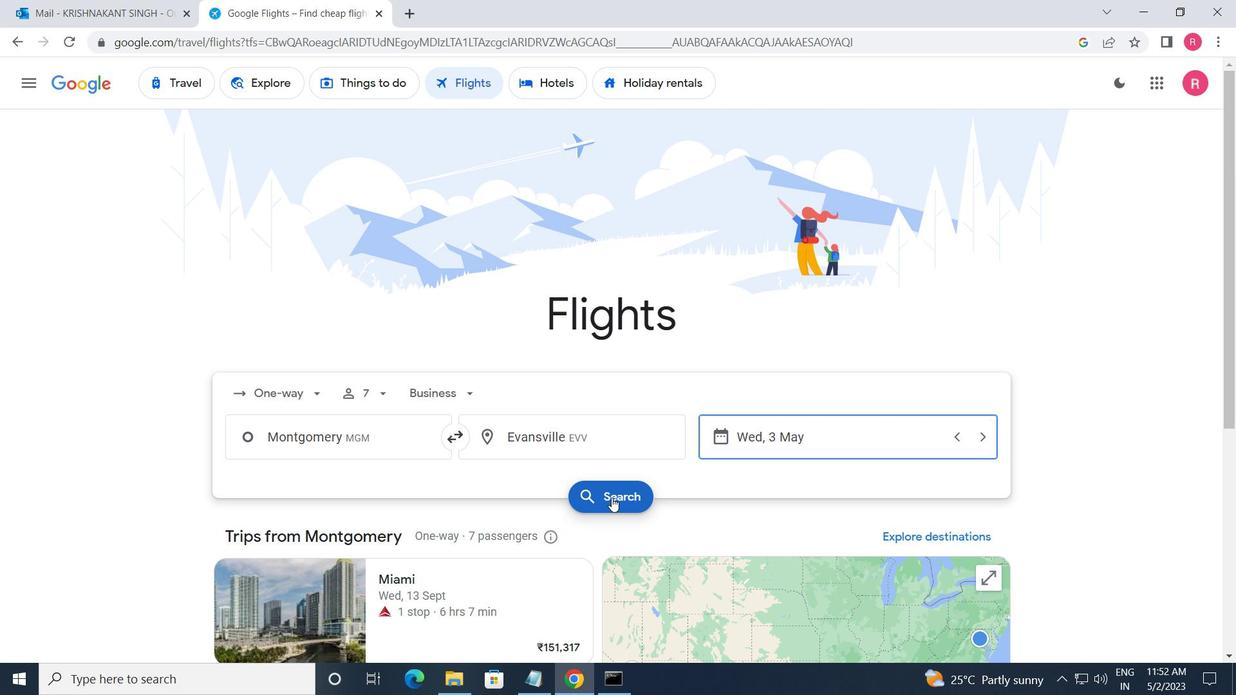 
Action: Mouse moved to (247, 239)
Screenshot: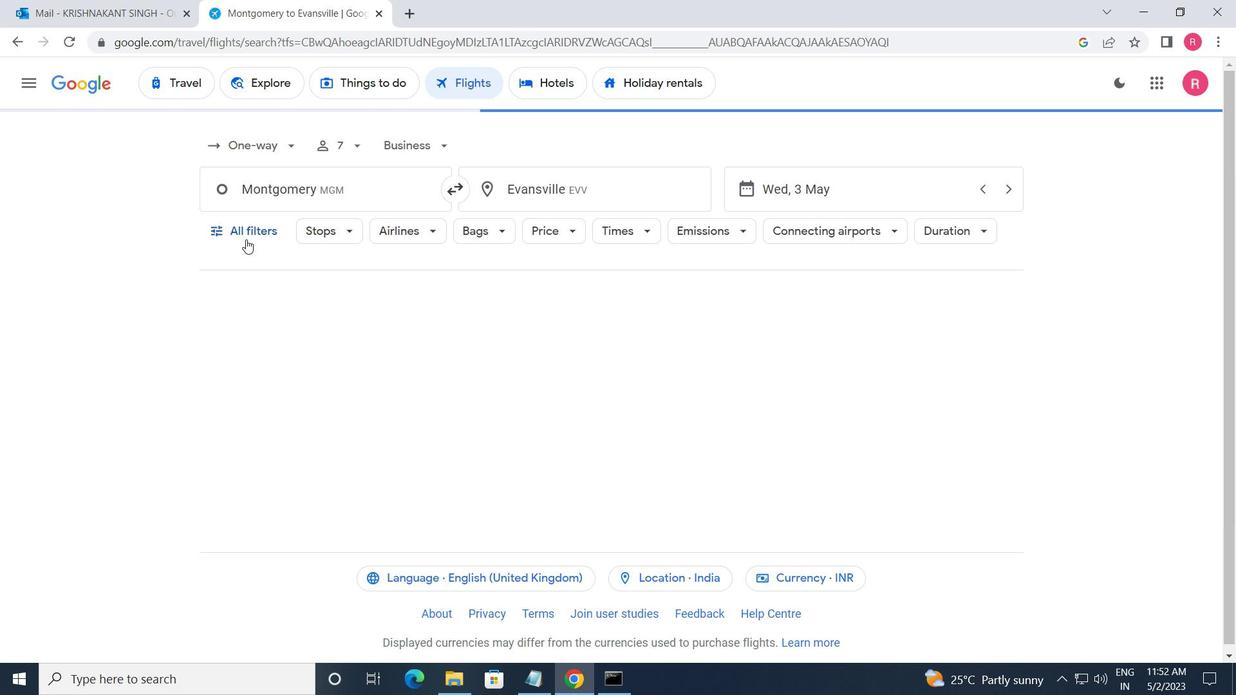 
Action: Mouse pressed left at (247, 239)
Screenshot: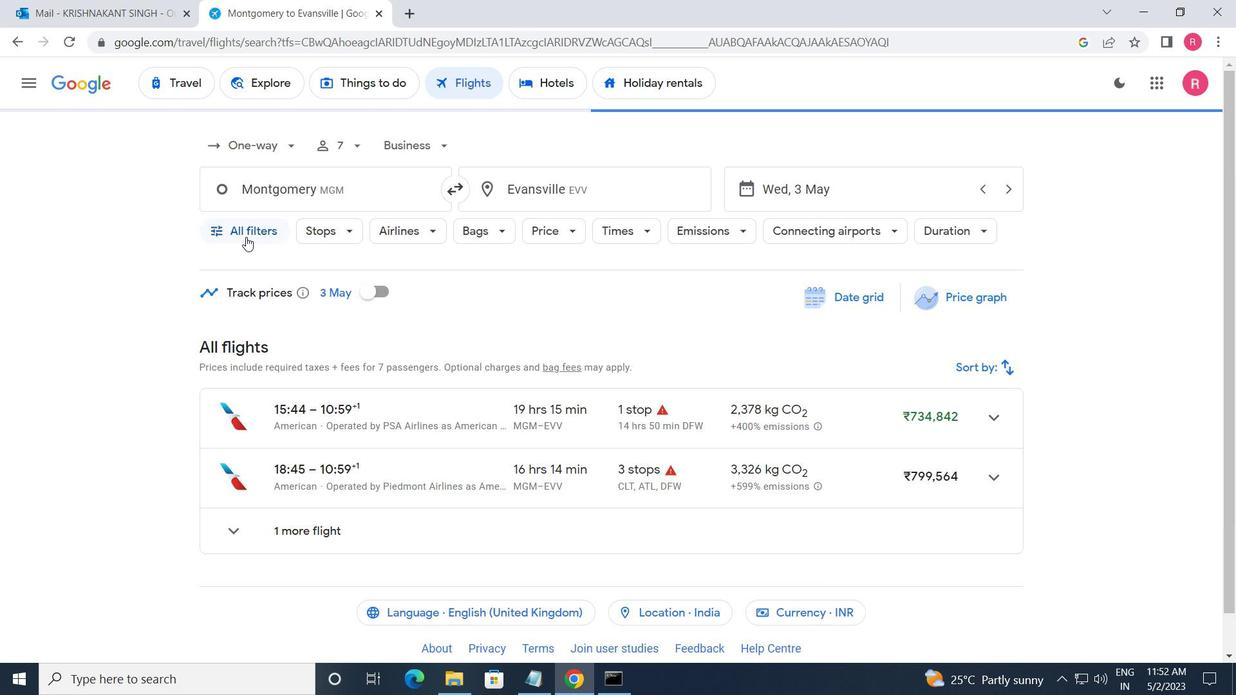 
Action: Mouse moved to (278, 418)
Screenshot: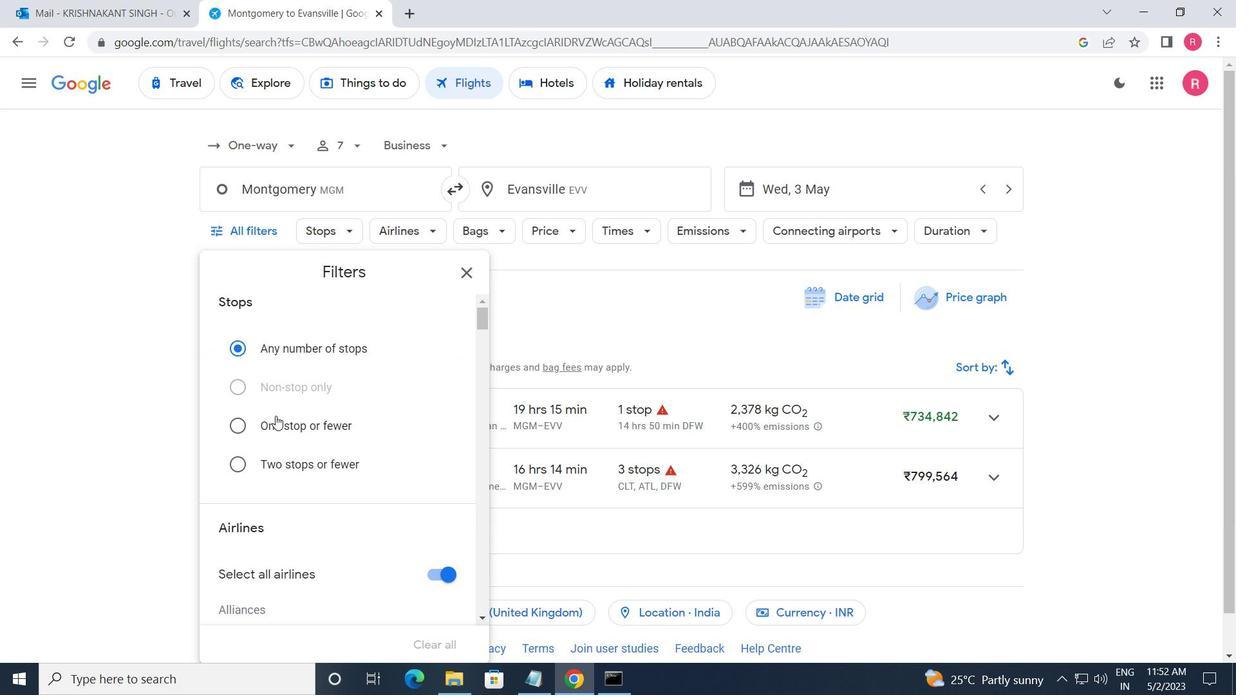 
Action: Mouse scrolled (278, 417) with delta (0, 0)
Screenshot: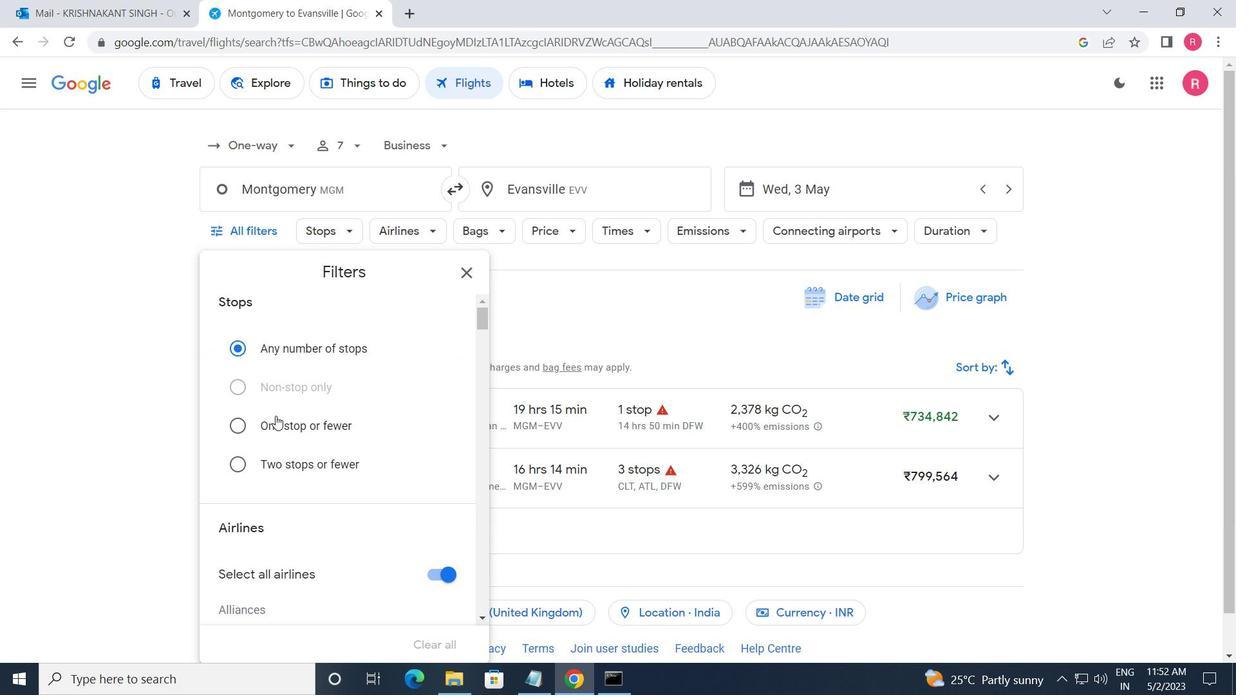 
Action: Mouse moved to (280, 420)
Screenshot: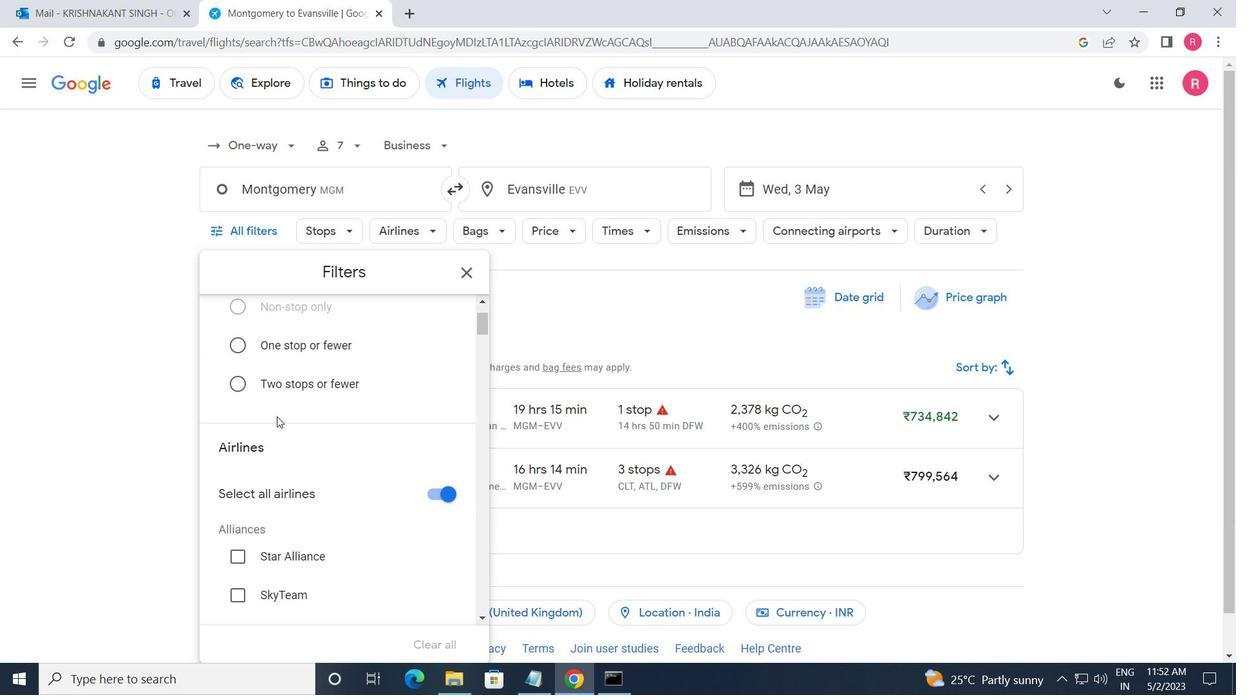 
Action: Mouse scrolled (280, 419) with delta (0, 0)
Screenshot: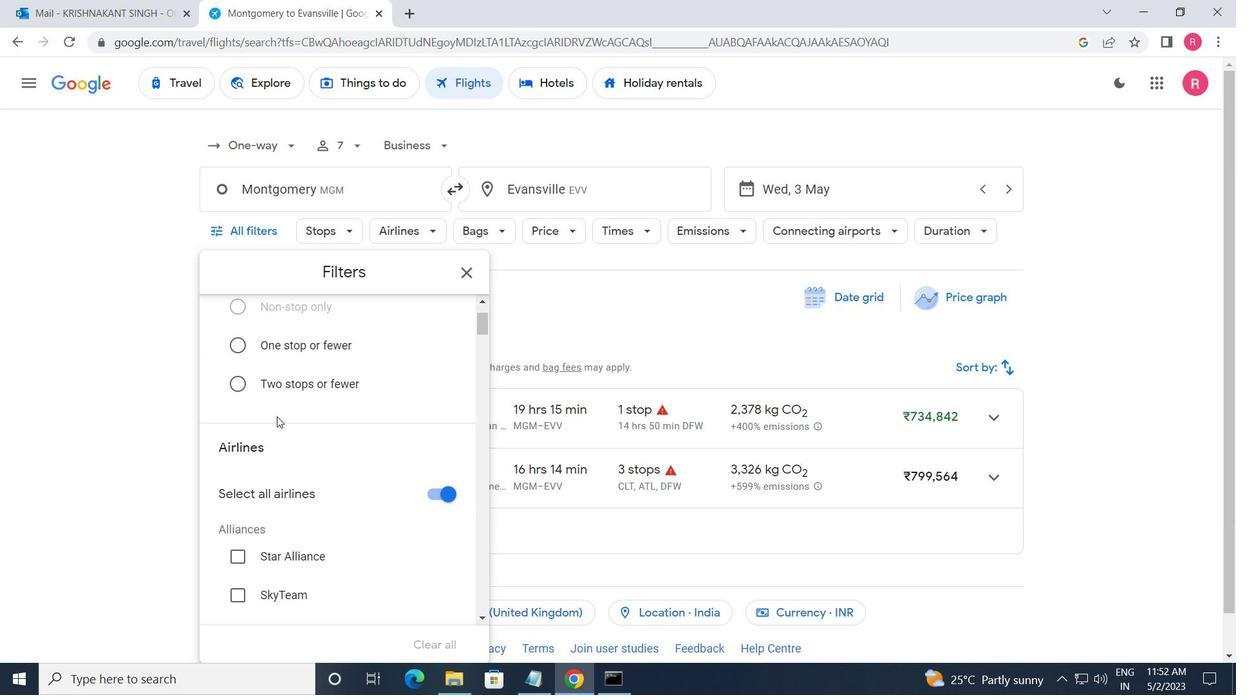 
Action: Mouse moved to (280, 422)
Screenshot: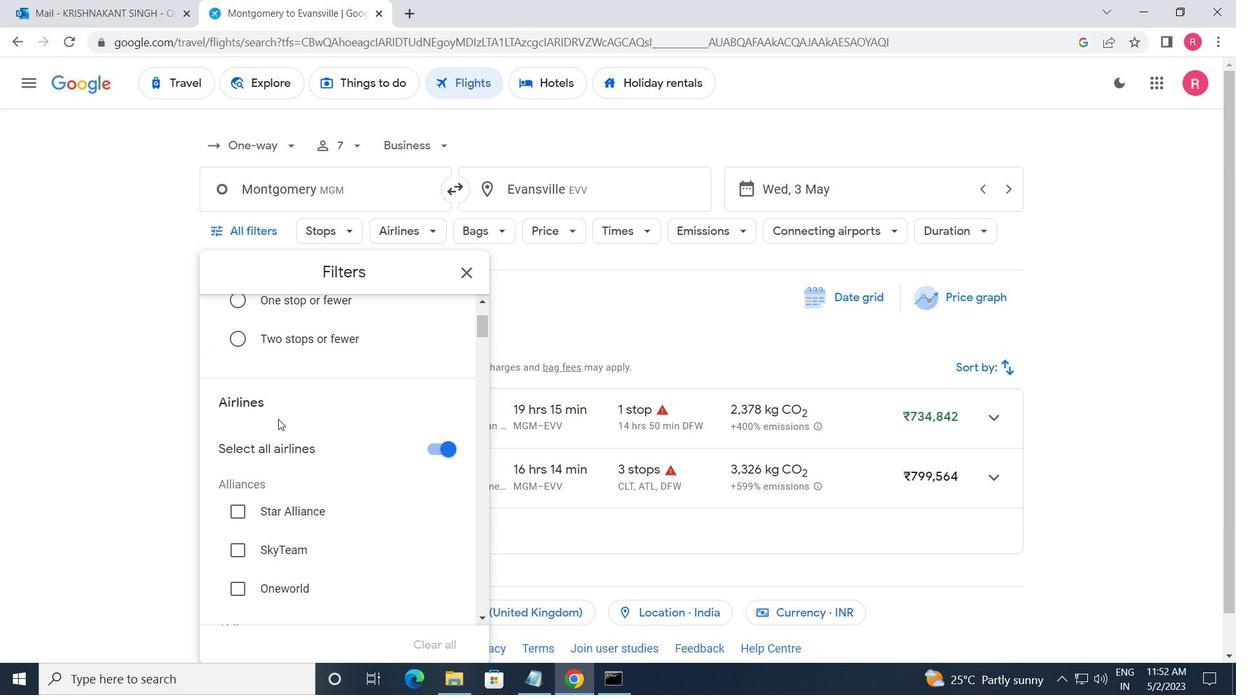 
Action: Mouse scrolled (280, 421) with delta (0, 0)
Screenshot: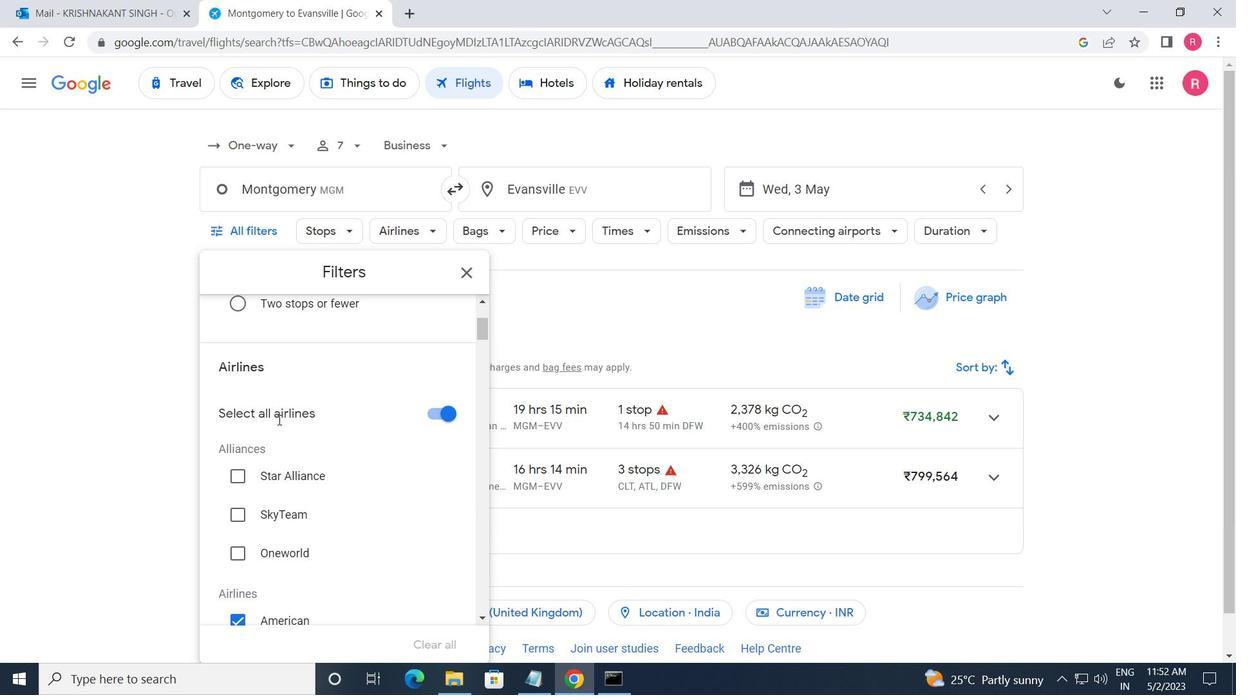 
Action: Mouse scrolled (280, 421) with delta (0, 0)
Screenshot: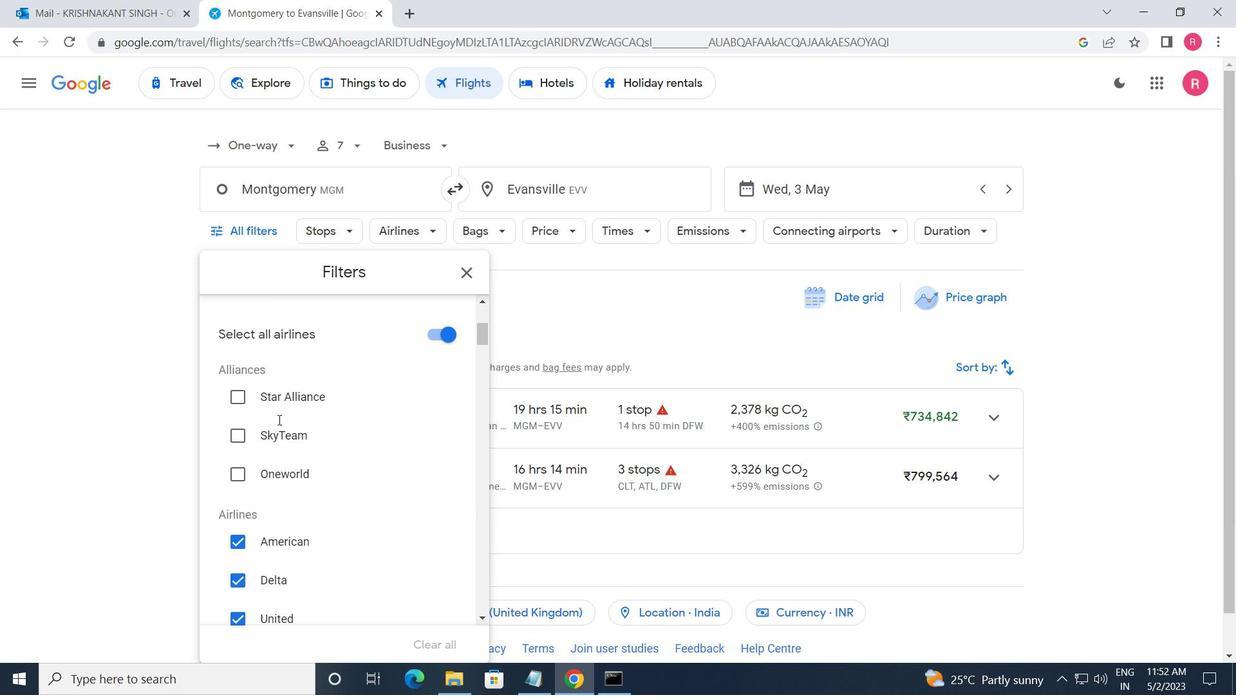 
Action: Mouse moved to (280, 423)
Screenshot: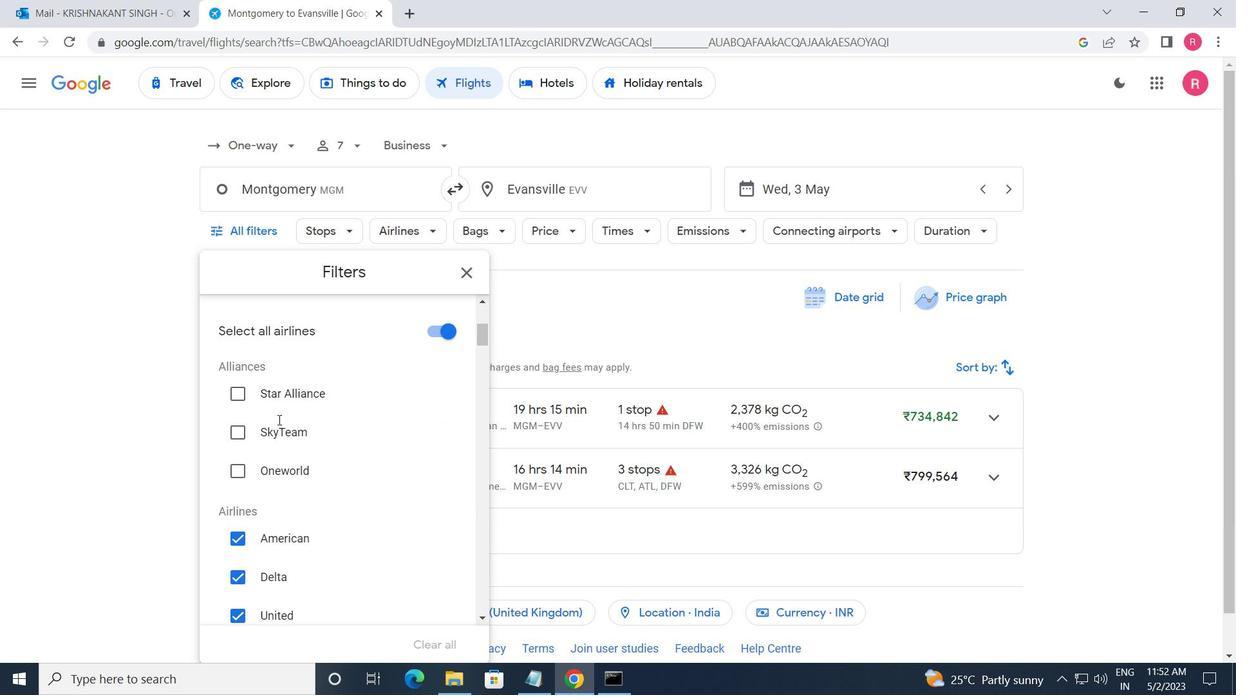 
Action: Mouse scrolled (280, 422) with delta (0, 0)
Screenshot: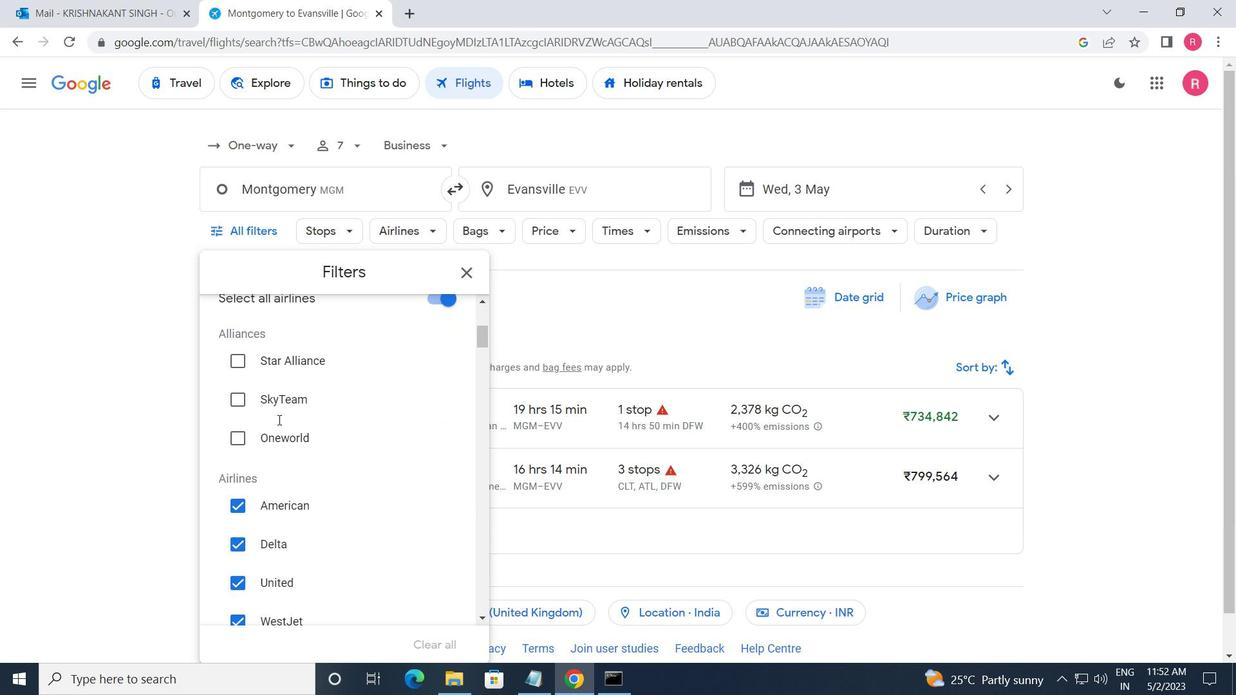 
Action: Mouse moved to (405, 425)
Screenshot: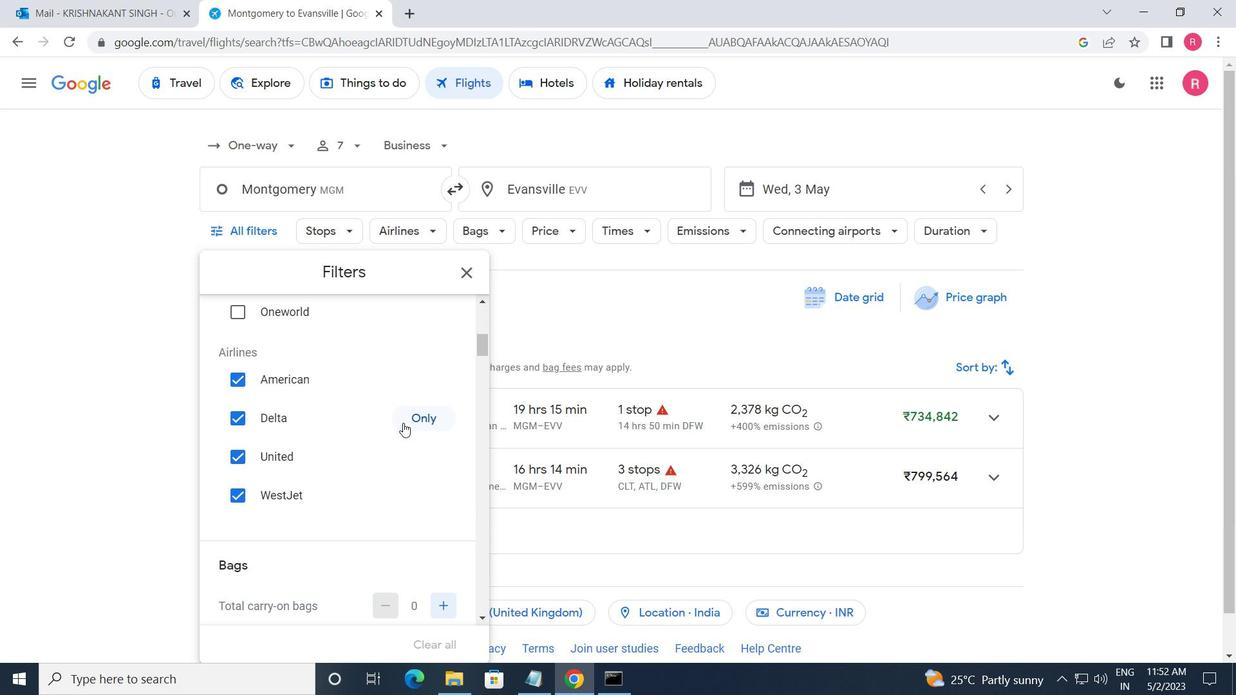 
Action: Mouse pressed left at (405, 425)
Screenshot: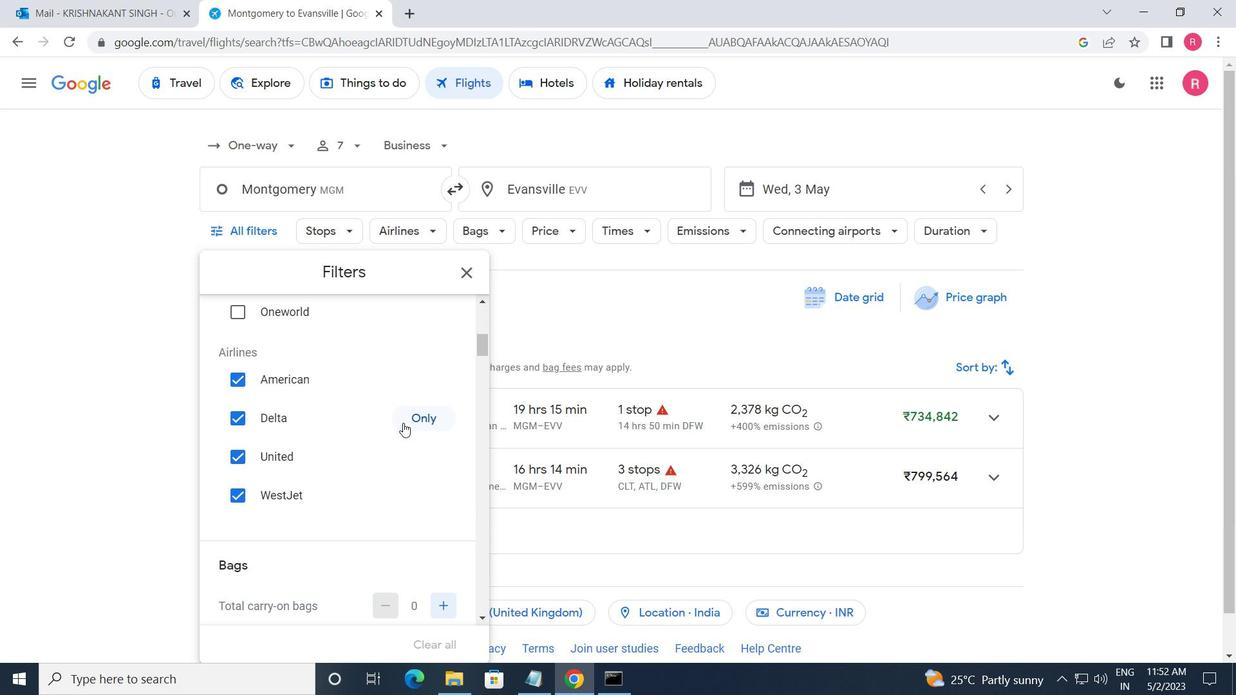 
Action: Mouse moved to (382, 462)
Screenshot: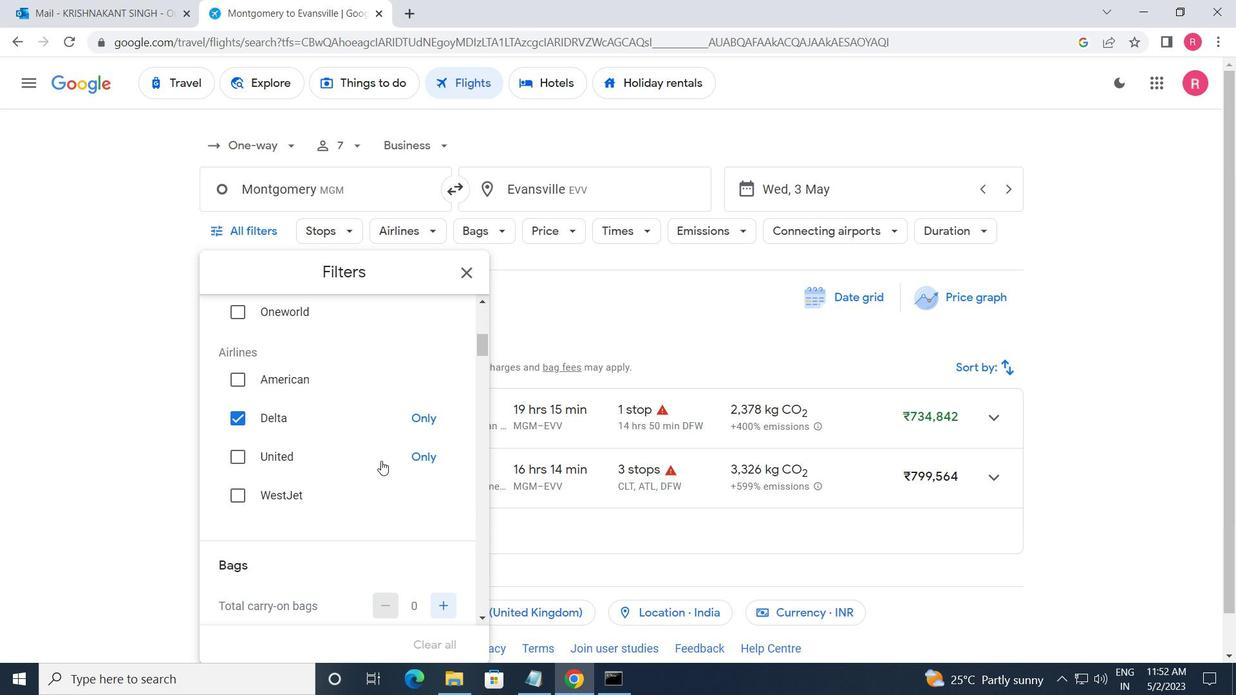 
Action: Mouse scrolled (382, 461) with delta (0, 0)
Screenshot: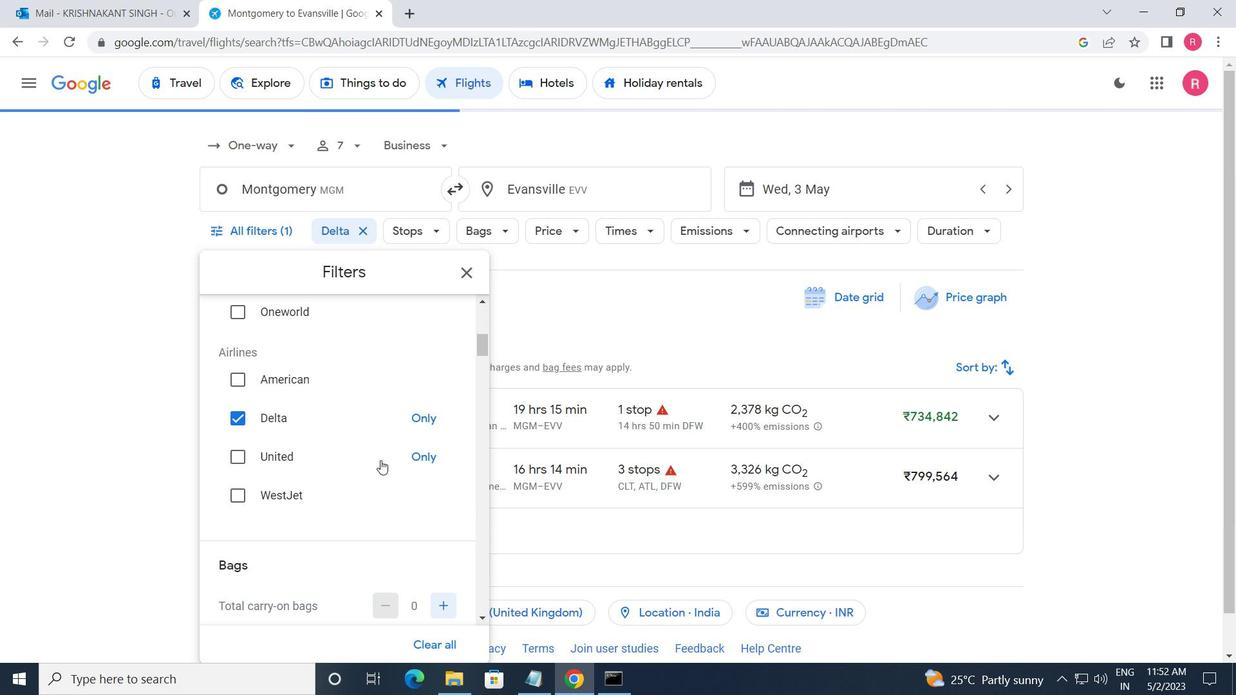
Action: Mouse scrolled (382, 461) with delta (0, 0)
Screenshot: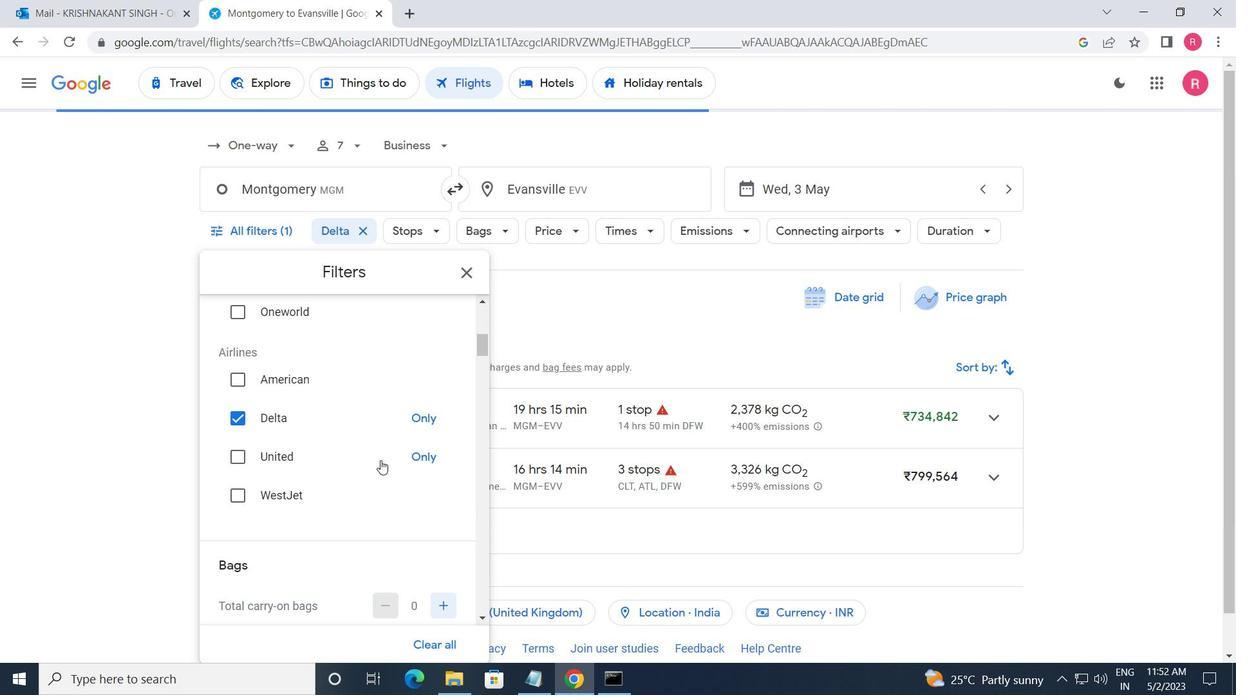 
Action: Mouse moved to (441, 484)
Screenshot: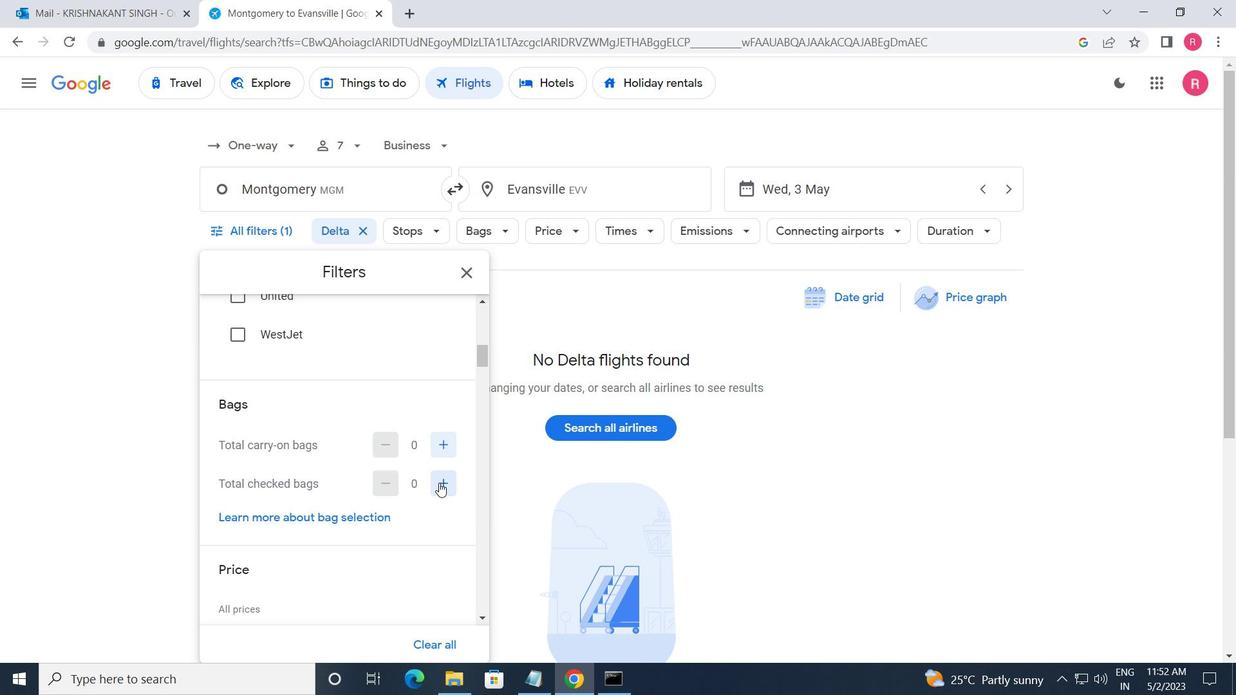 
Action: Mouse pressed left at (441, 484)
Screenshot: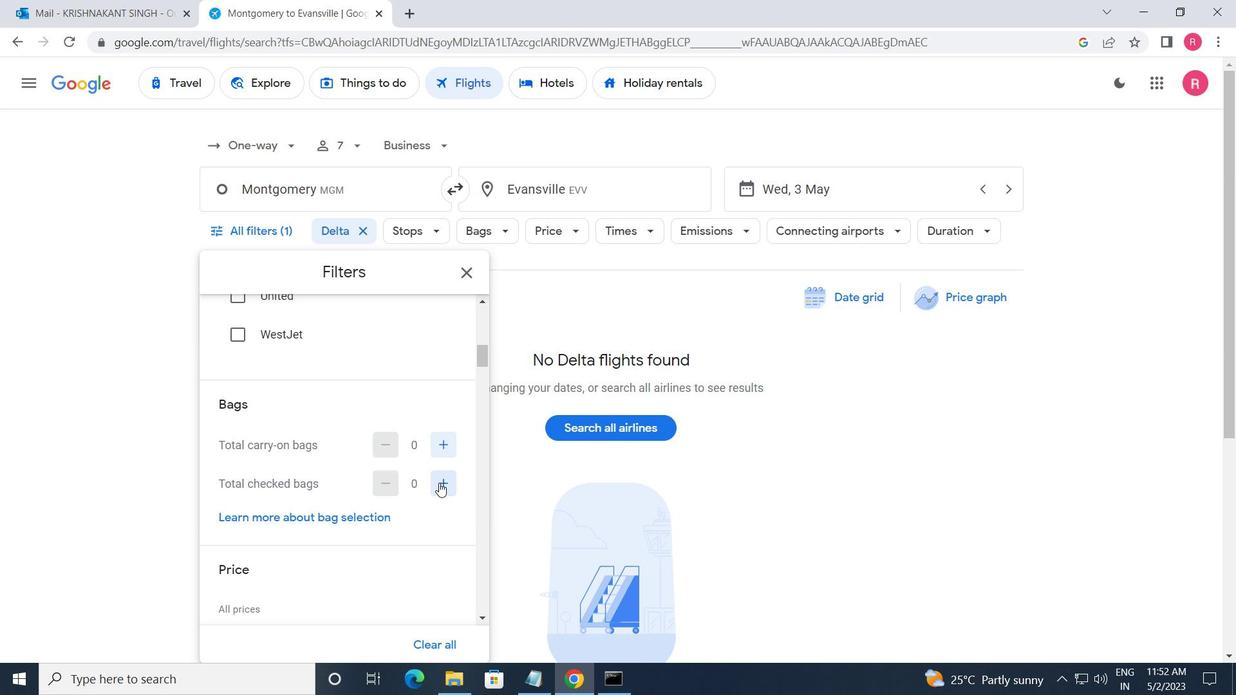 
Action: Mouse moved to (442, 485)
Screenshot: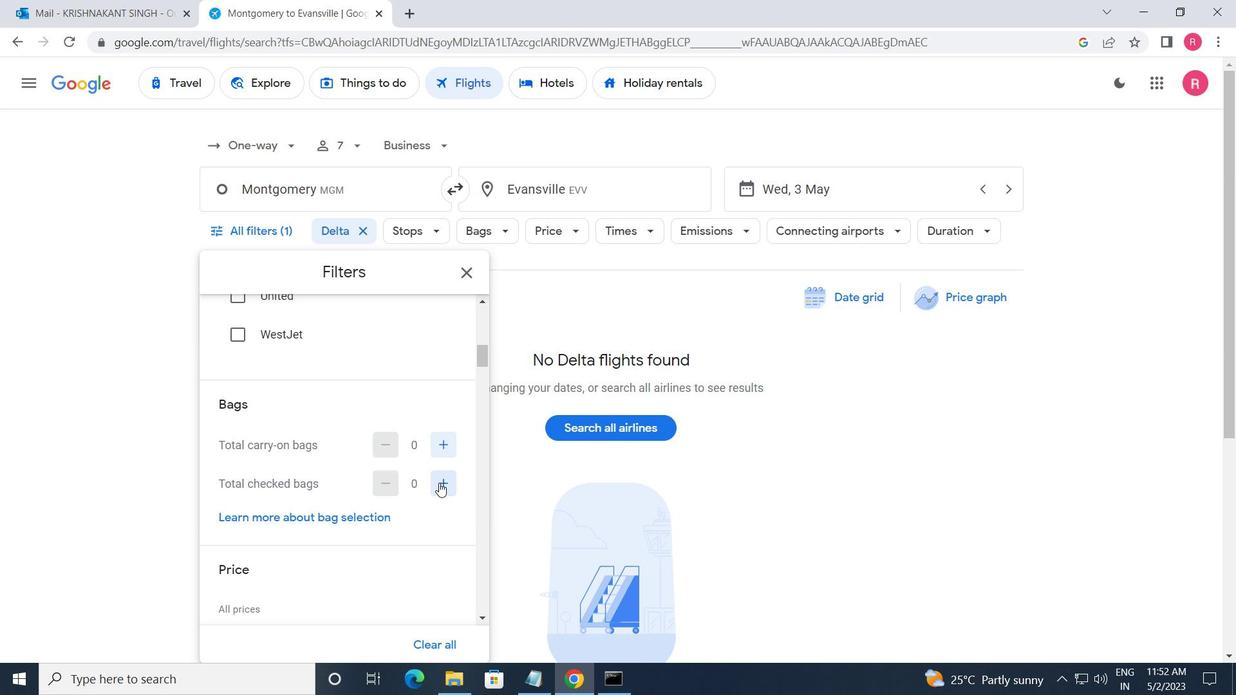 
Action: Mouse pressed left at (442, 485)
Screenshot: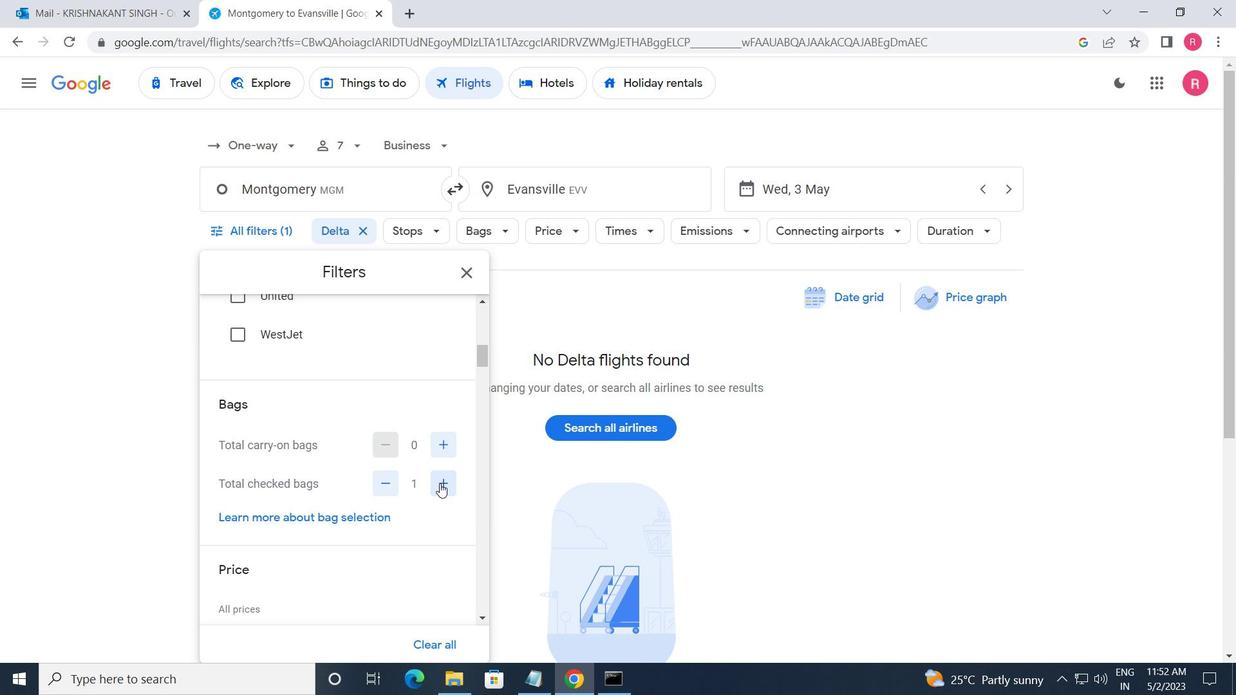 
Action: Mouse pressed left at (442, 485)
Screenshot: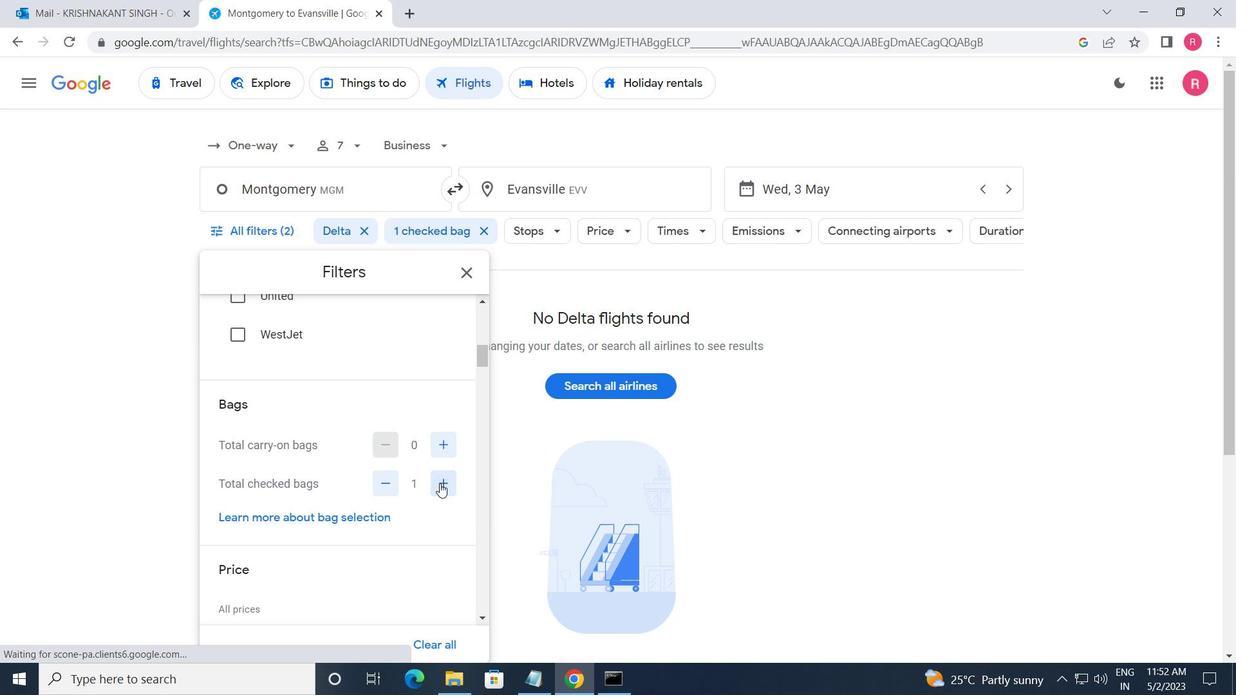 
Action: Mouse pressed left at (442, 485)
Screenshot: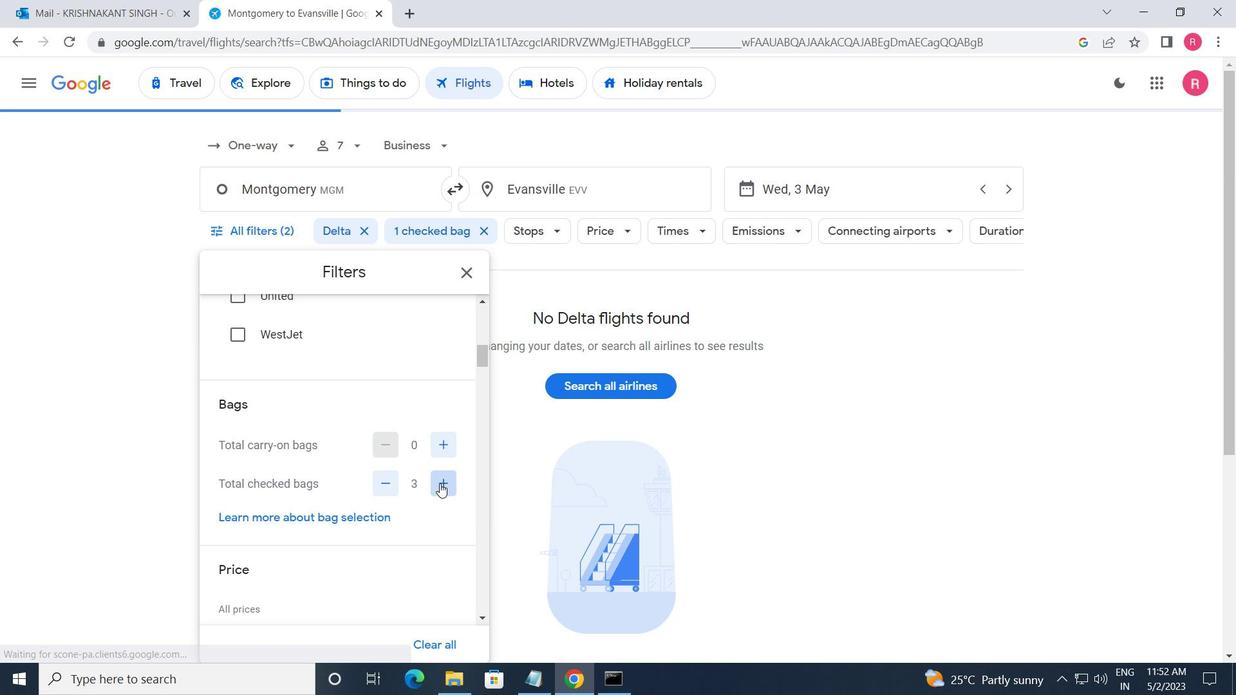 
Action: Mouse pressed left at (442, 485)
Screenshot: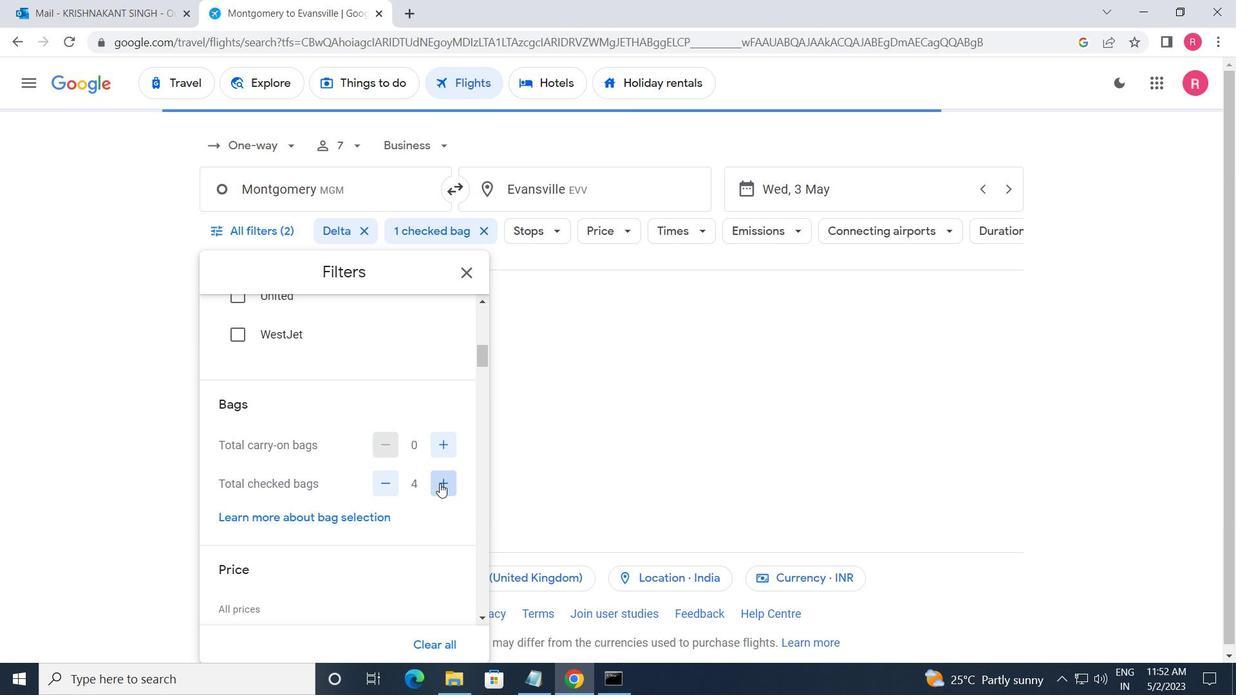 
Action: Mouse pressed left at (442, 485)
Screenshot: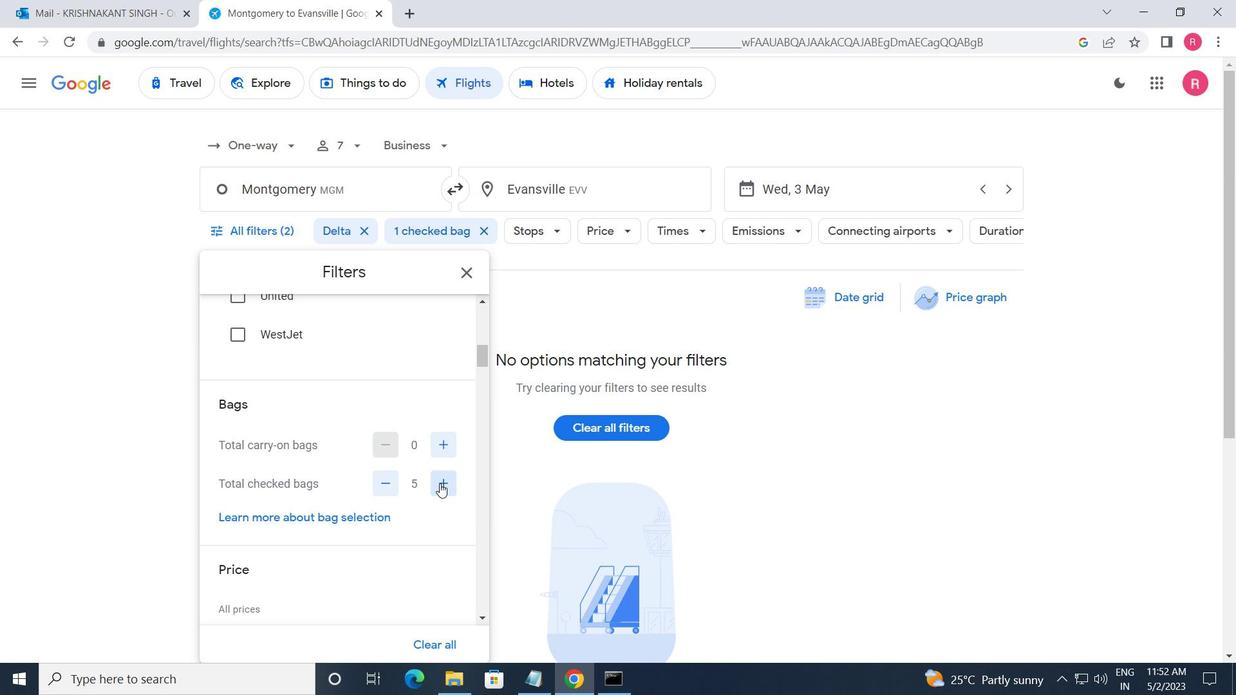 
Action: Mouse pressed left at (442, 485)
Screenshot: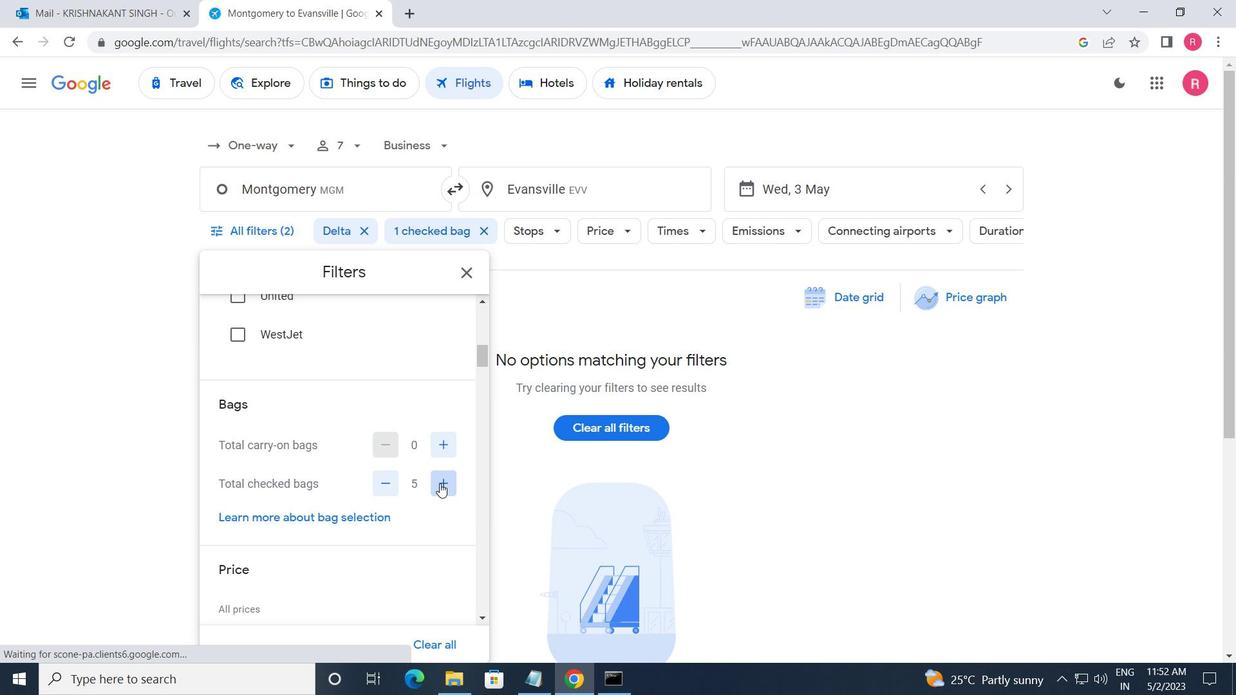
Action: Mouse pressed left at (442, 485)
Screenshot: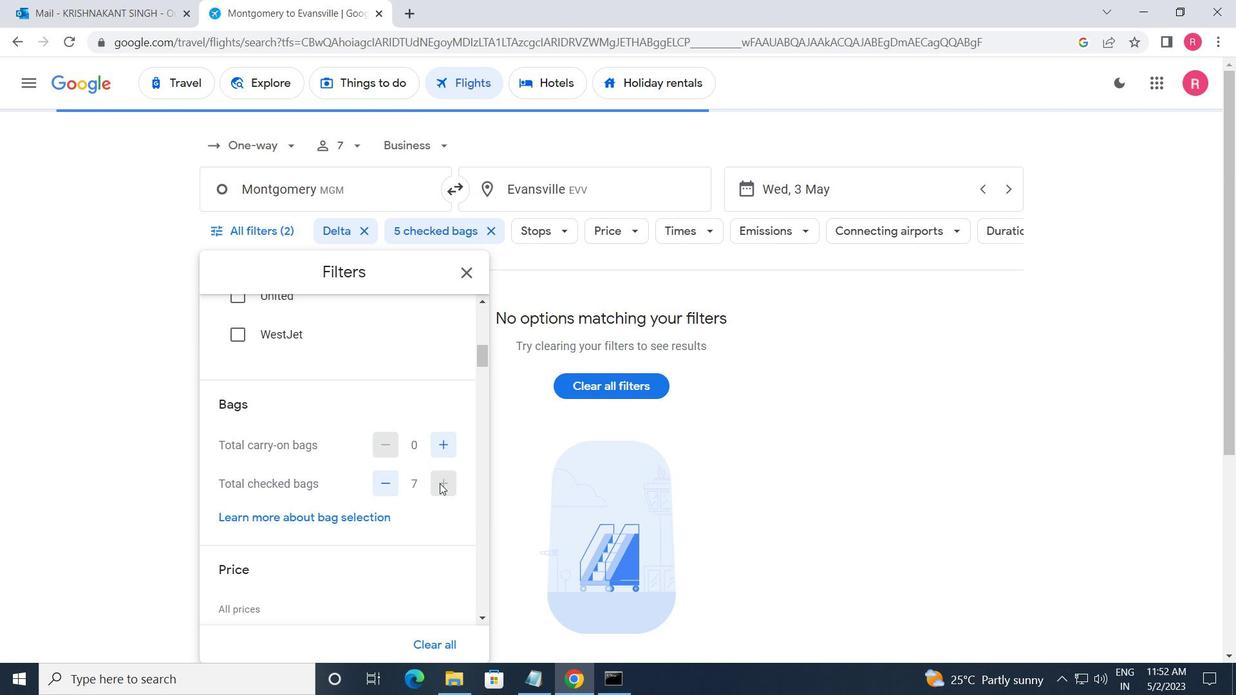 
Action: Mouse moved to (441, 485)
Screenshot: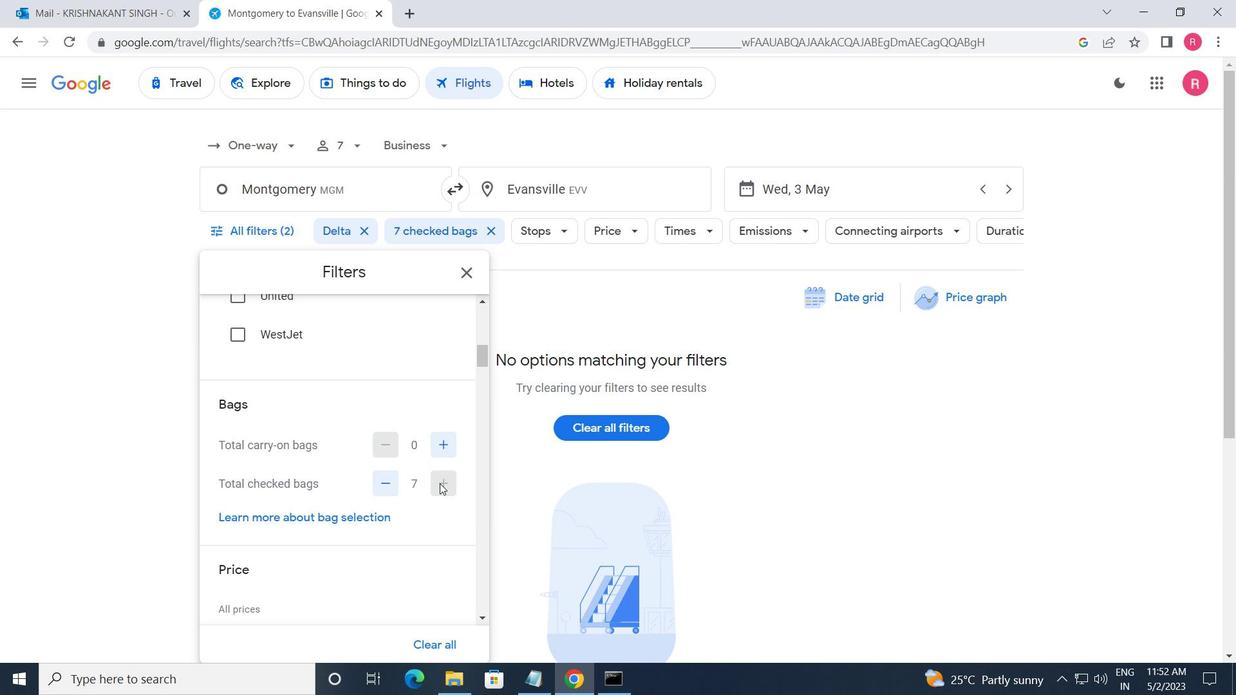 
Action: Mouse scrolled (441, 484) with delta (0, 0)
Screenshot: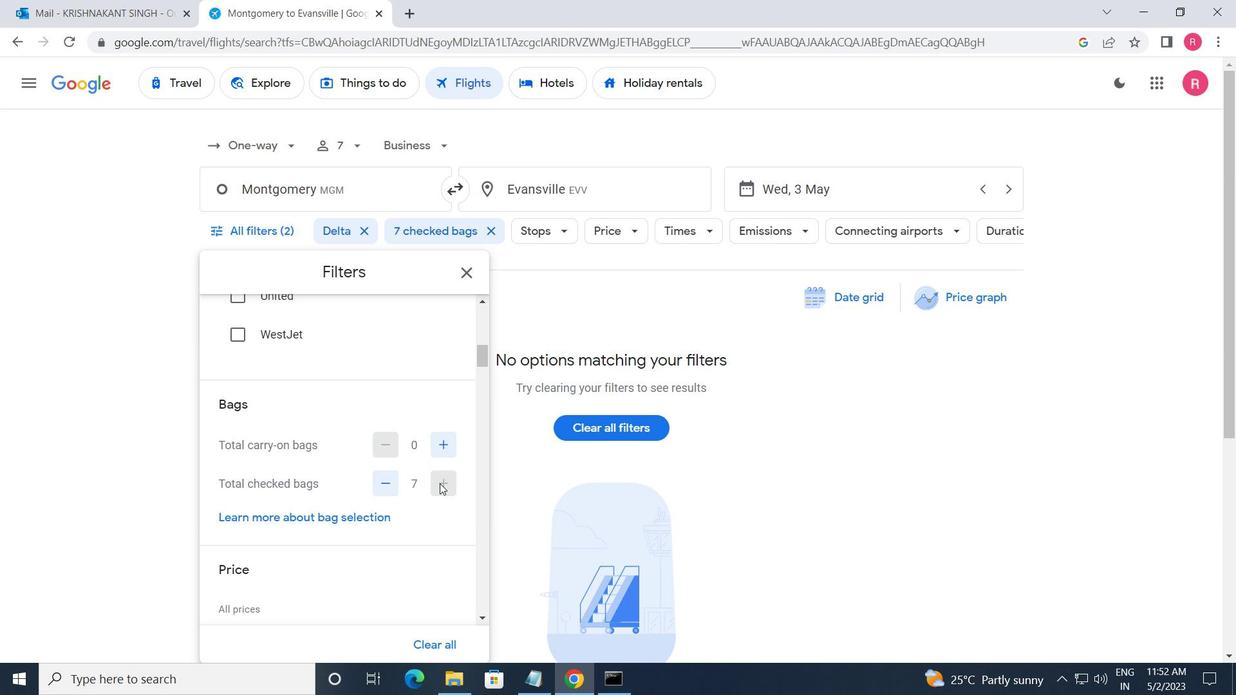 
Action: Mouse moved to (451, 564)
Screenshot: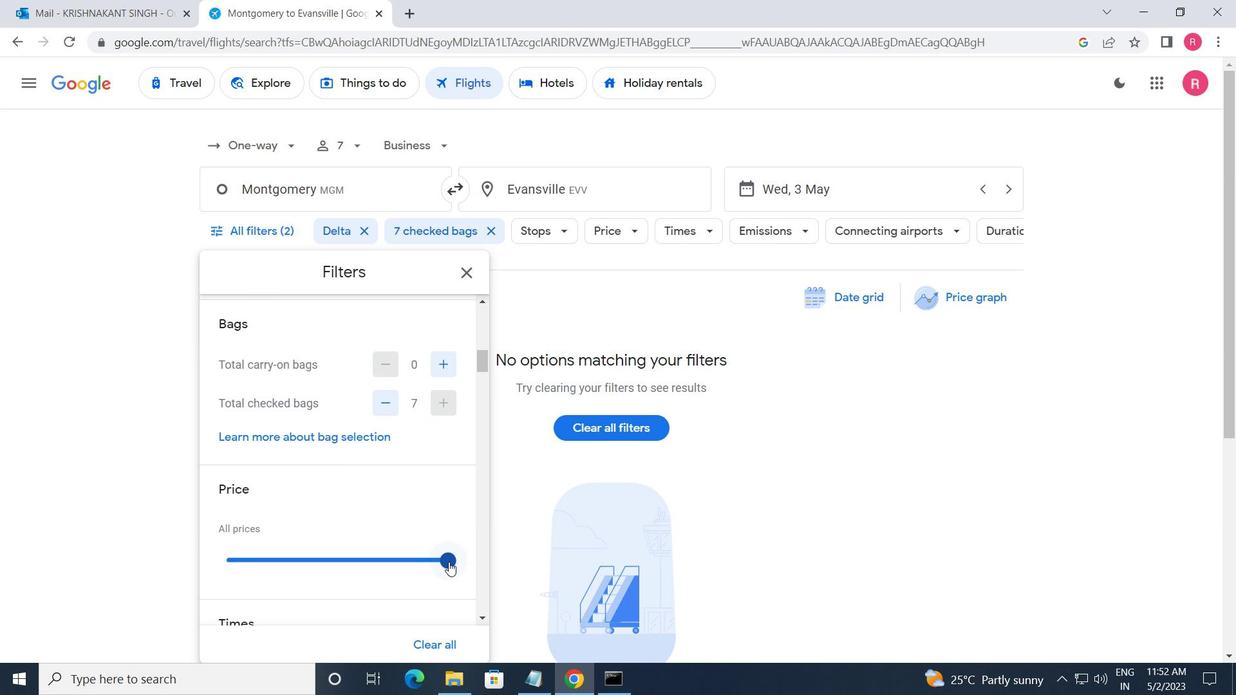
Action: Mouse pressed left at (451, 564)
Screenshot: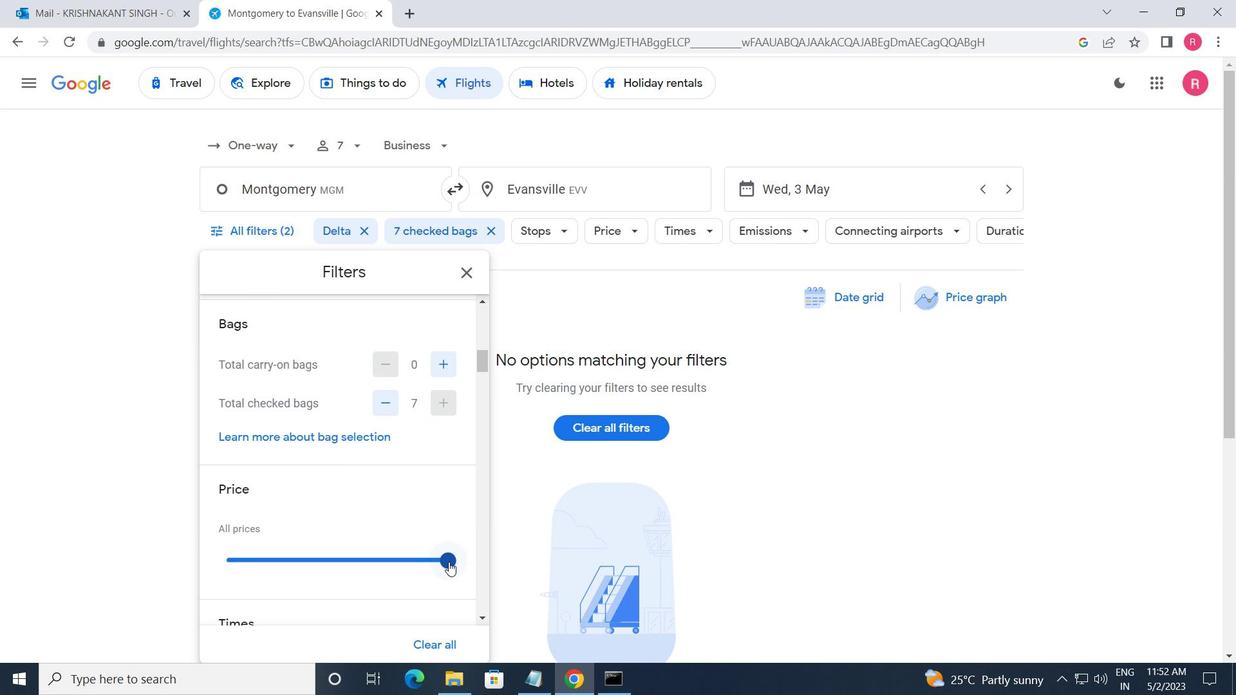 
Action: Mouse moved to (292, 519)
Screenshot: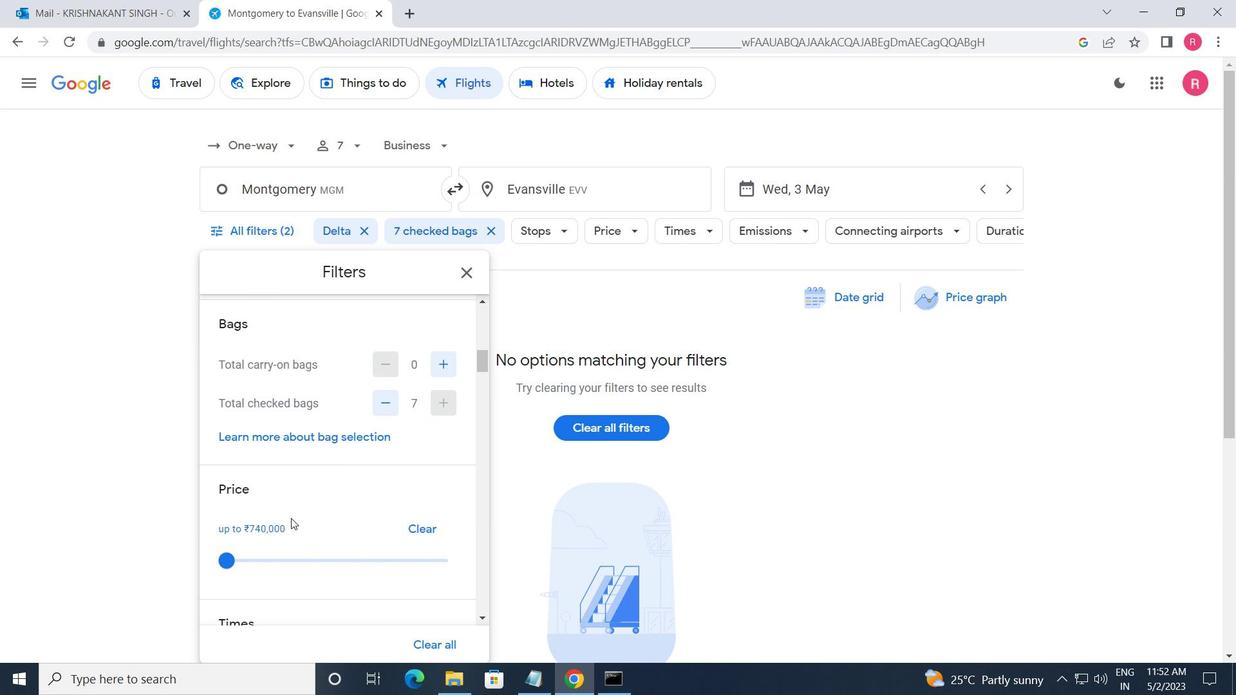
Action: Mouse scrolled (292, 519) with delta (0, 0)
Screenshot: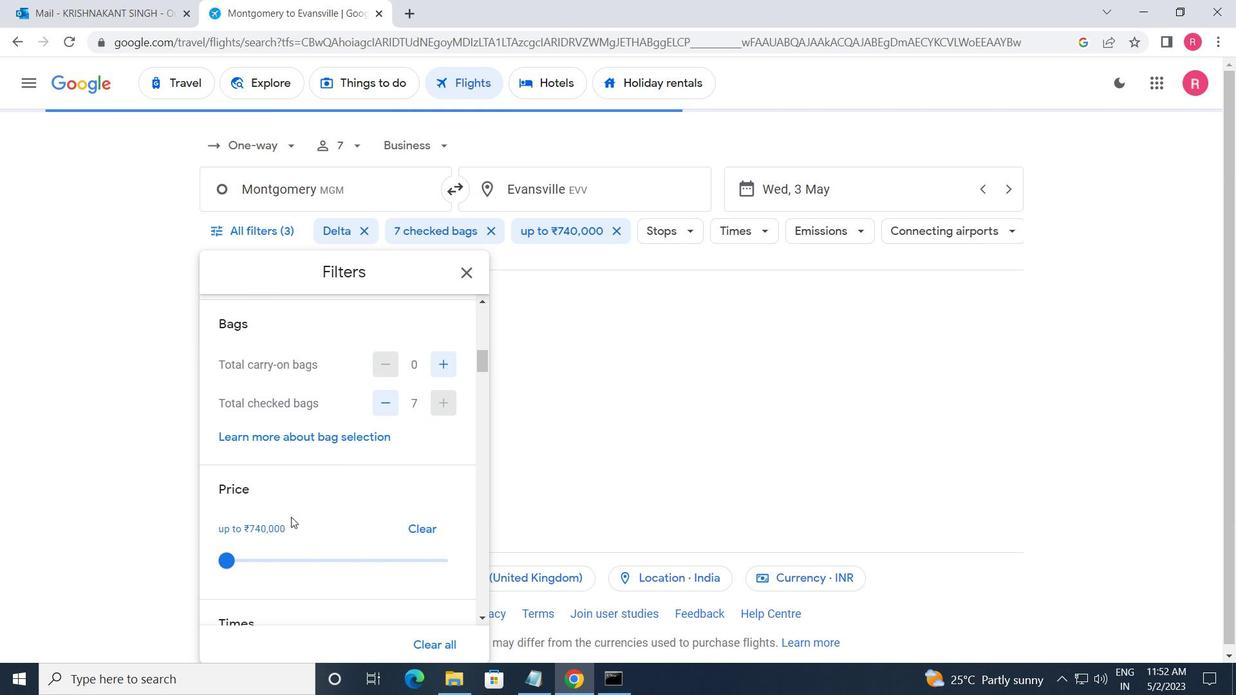 
Action: Mouse scrolled (292, 519) with delta (0, 0)
Screenshot: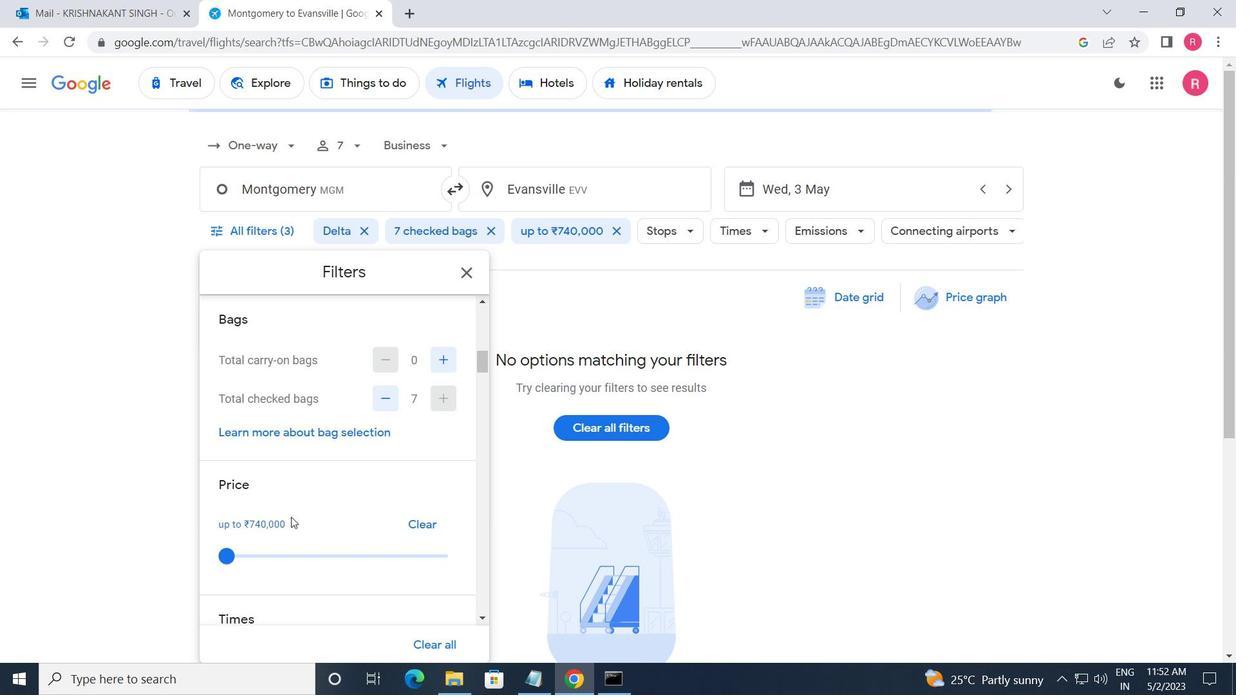 
Action: Mouse scrolled (292, 519) with delta (0, 0)
Screenshot: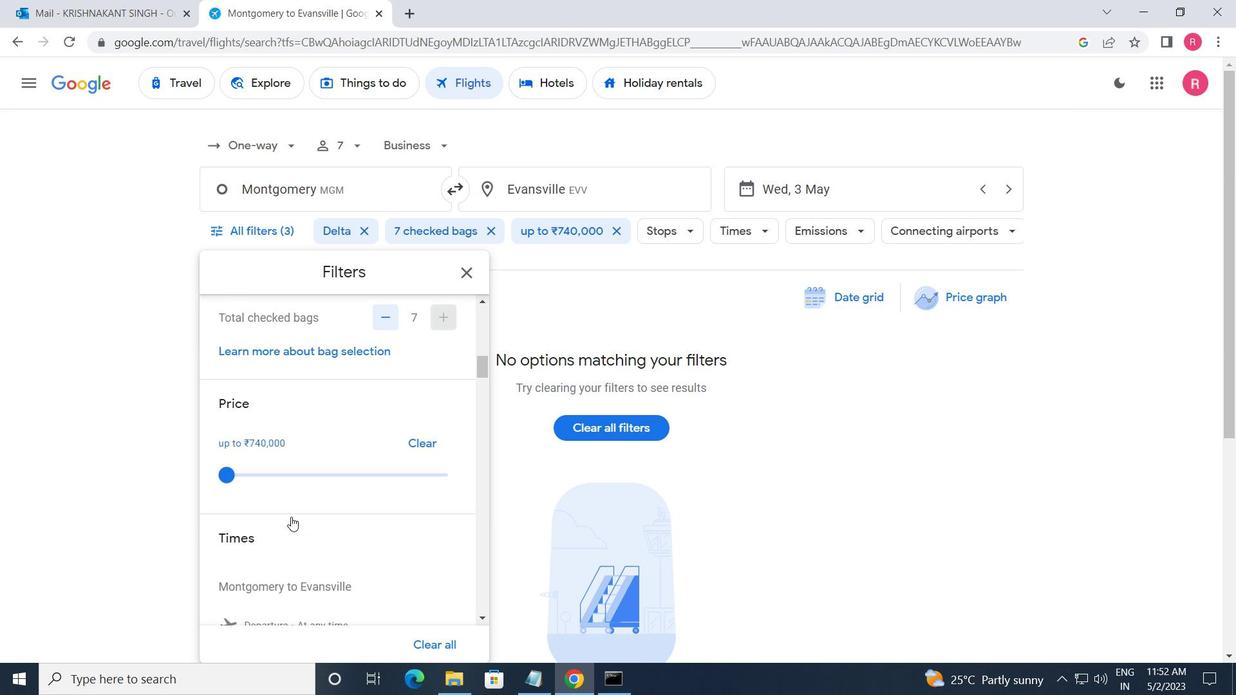 
Action: Mouse moved to (239, 513)
Screenshot: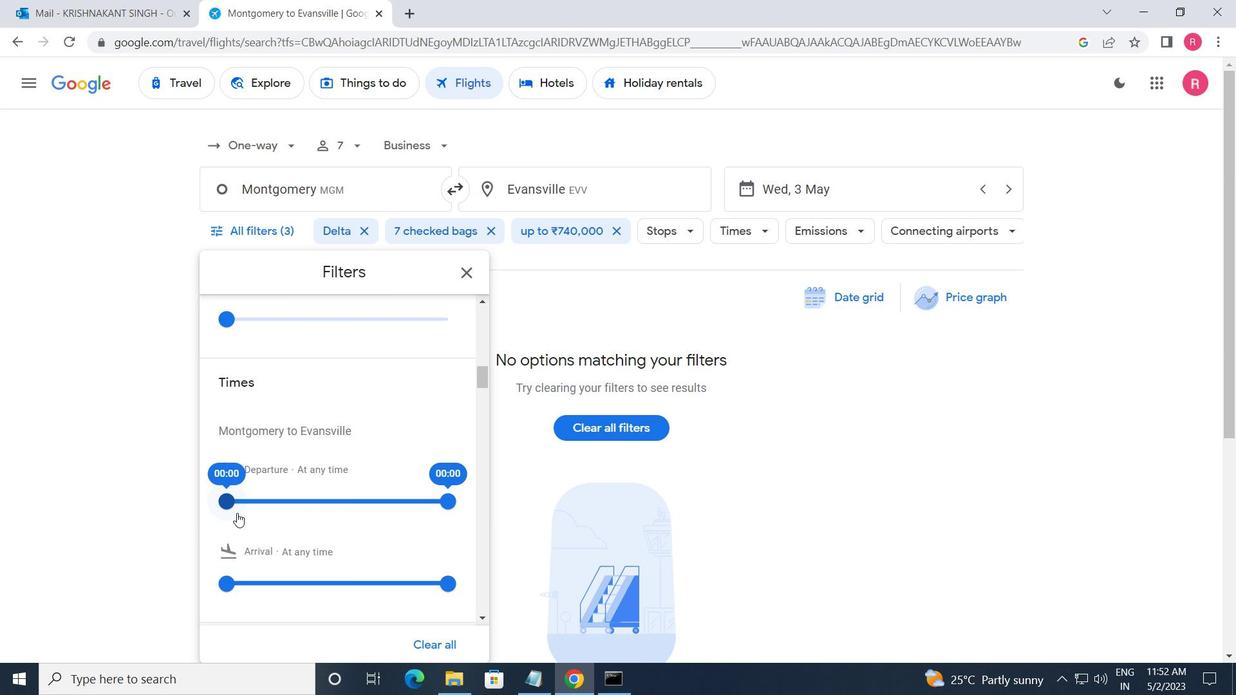 
Action: Mouse pressed left at (239, 513)
Screenshot: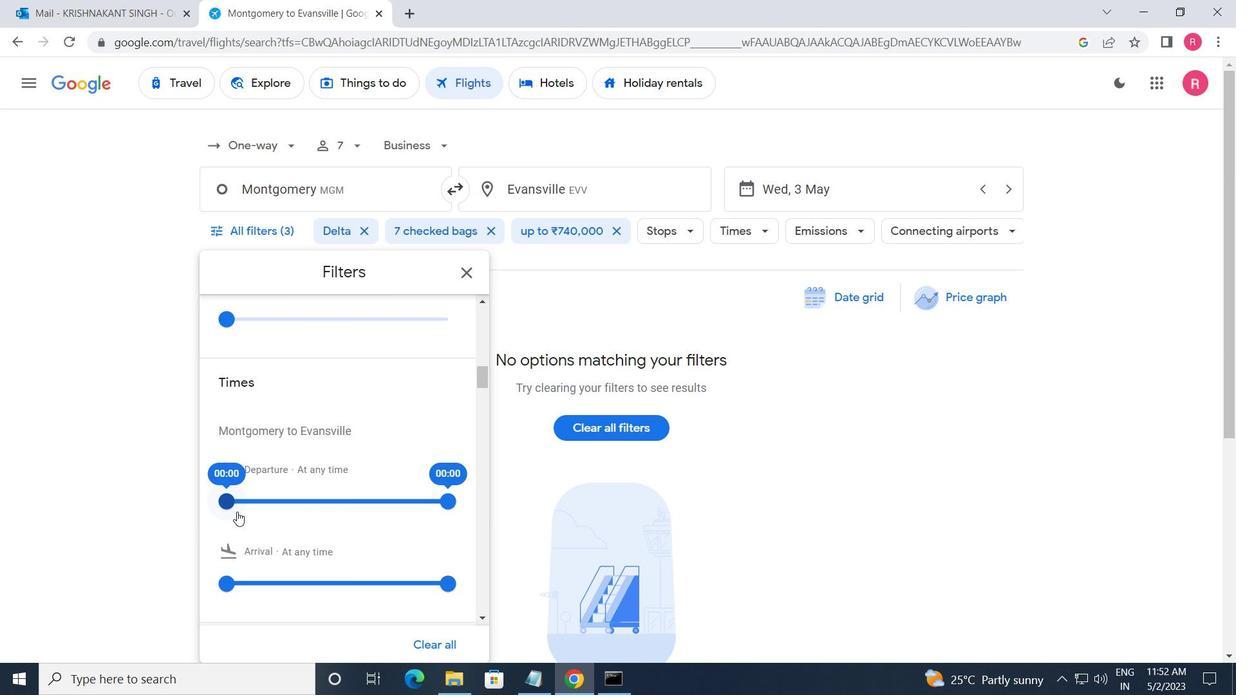 
Action: Mouse moved to (457, 504)
Screenshot: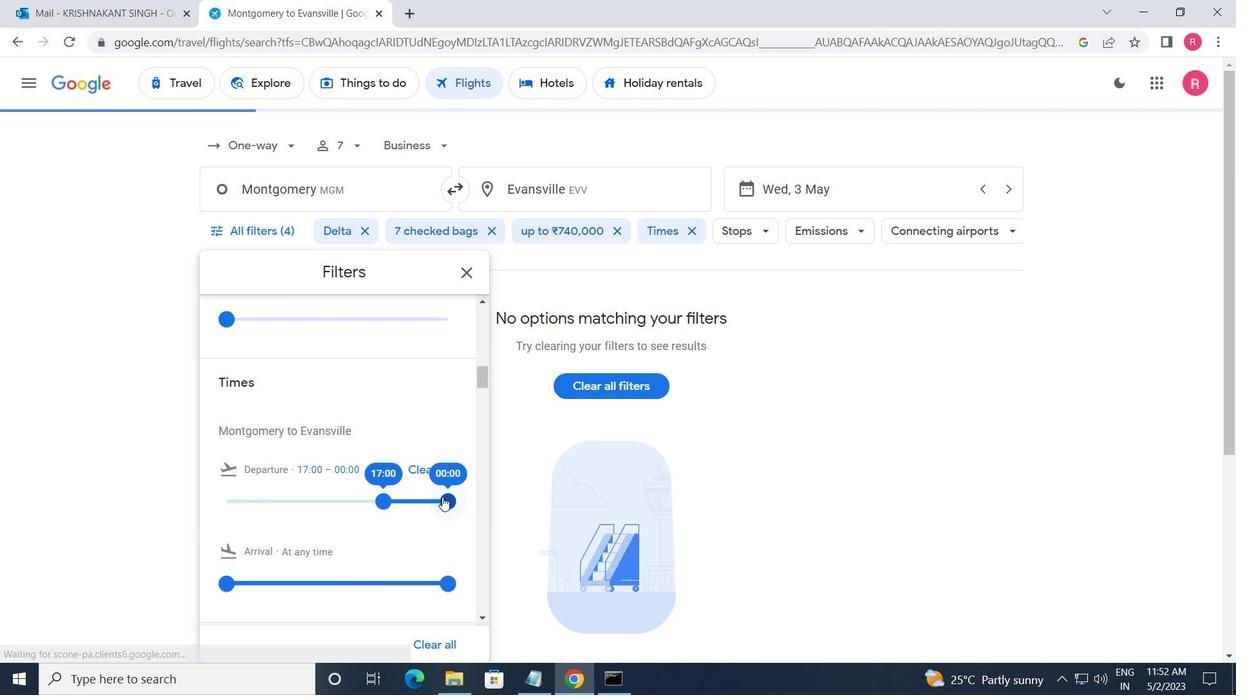 
Action: Mouse pressed left at (457, 504)
Screenshot: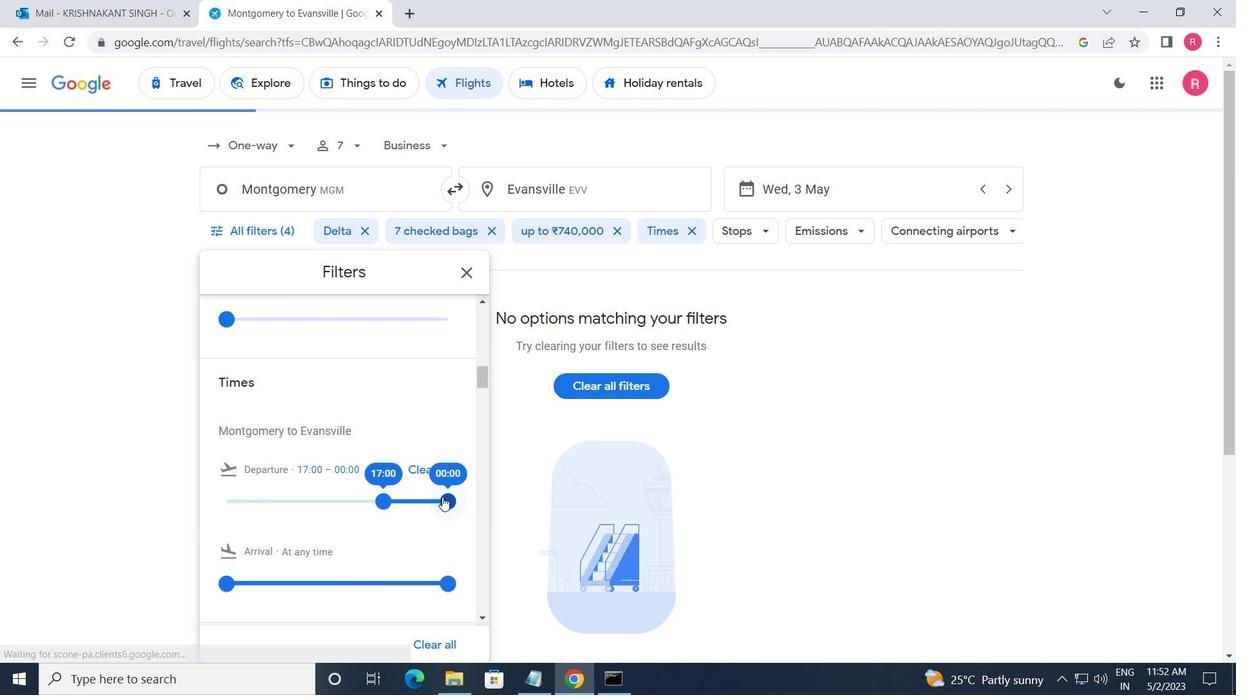 
Action: Mouse moved to (472, 276)
Screenshot: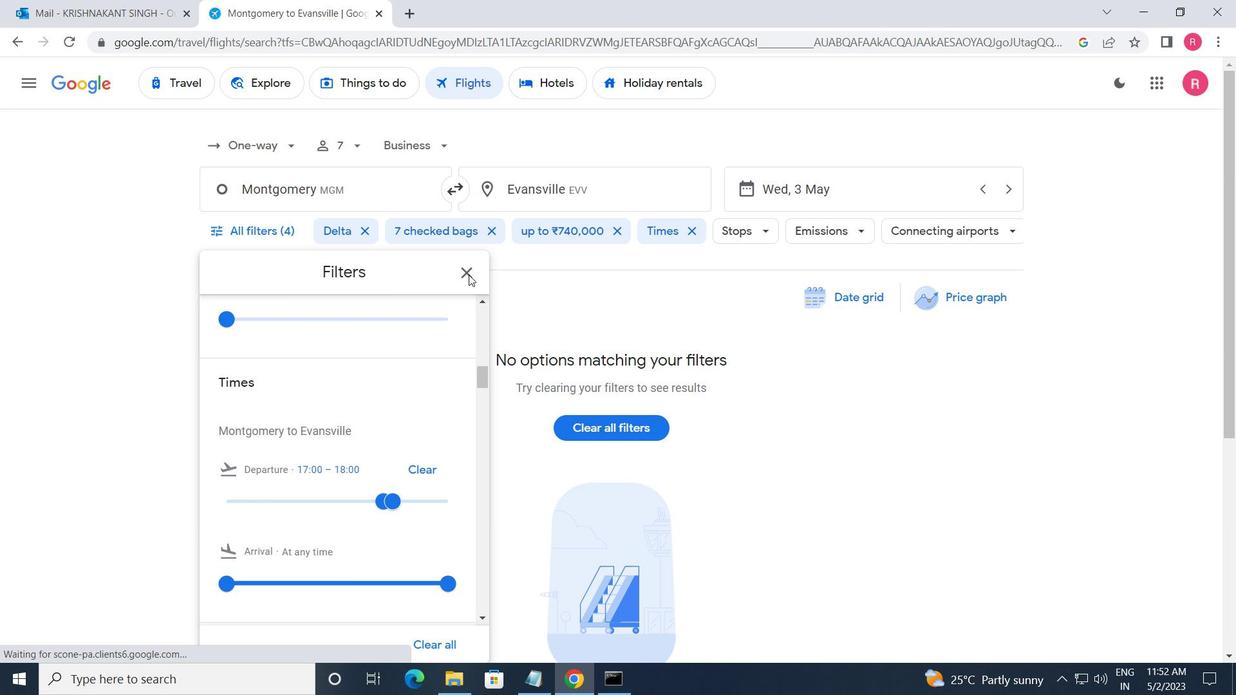 
Action: Mouse pressed left at (472, 276)
Screenshot: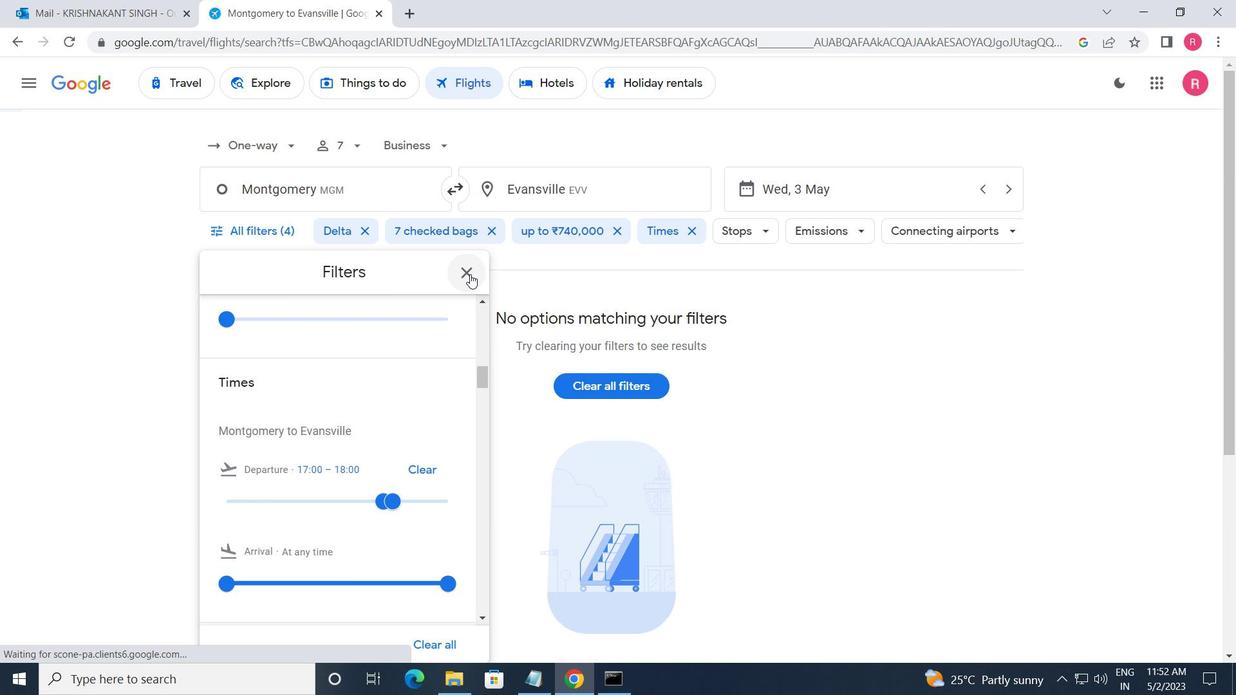 
Action: Mouse moved to (323, 61)
Screenshot: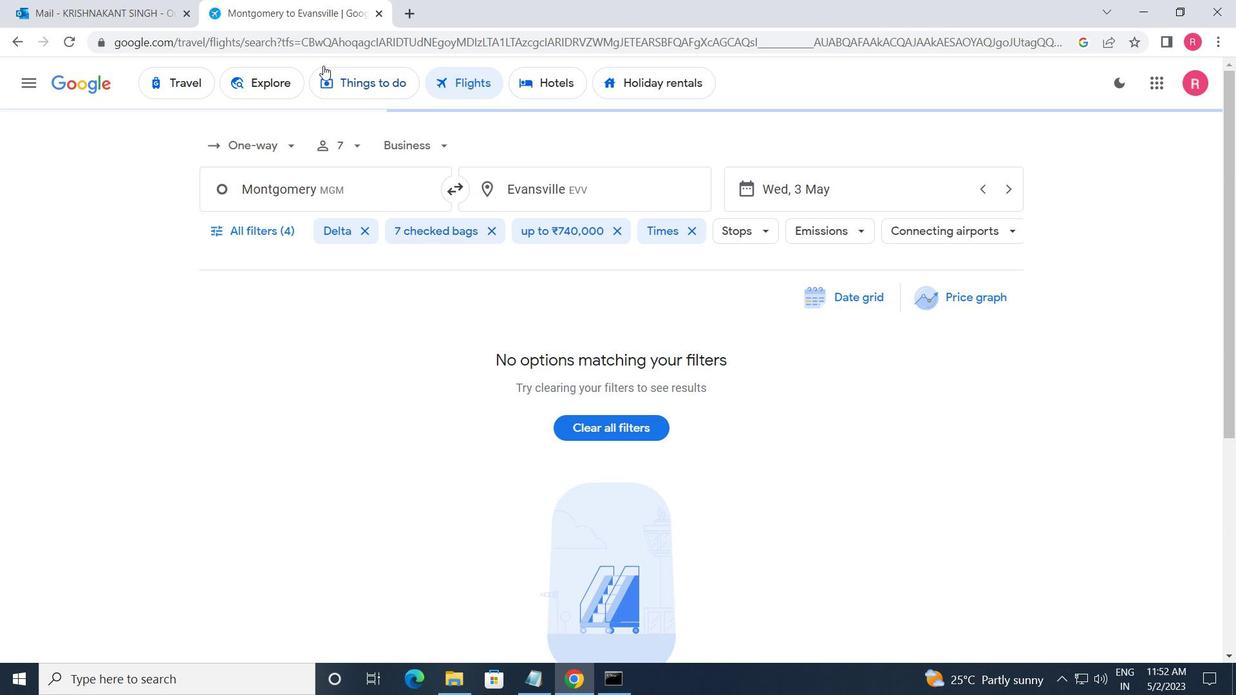 
